 Task: Look for space in Montería, Colombia from 6th September, 2023 to 10th September, 2023 for 1 adult in price range Rs.9000 to Rs.17000. Place can be private room with 1  bedroom having 1 bed and 1 bathroom. Property type can be house, flat, guest house, hotel. Amenities needed are: washing machine. Booking option can be shelf check-in. Required host language is English.
Action: Mouse moved to (354, 139)
Screenshot: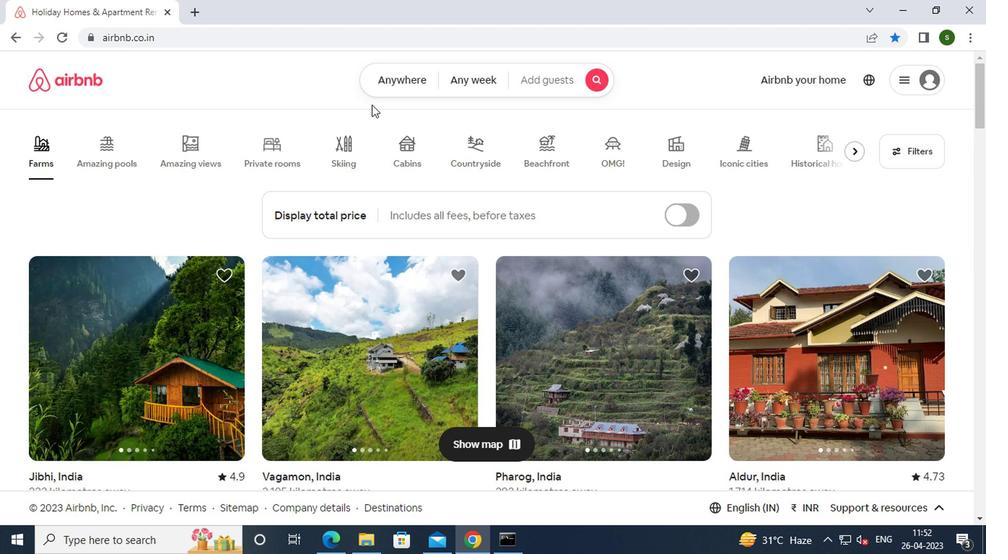 
Action: Mouse pressed left at (354, 139)
Screenshot: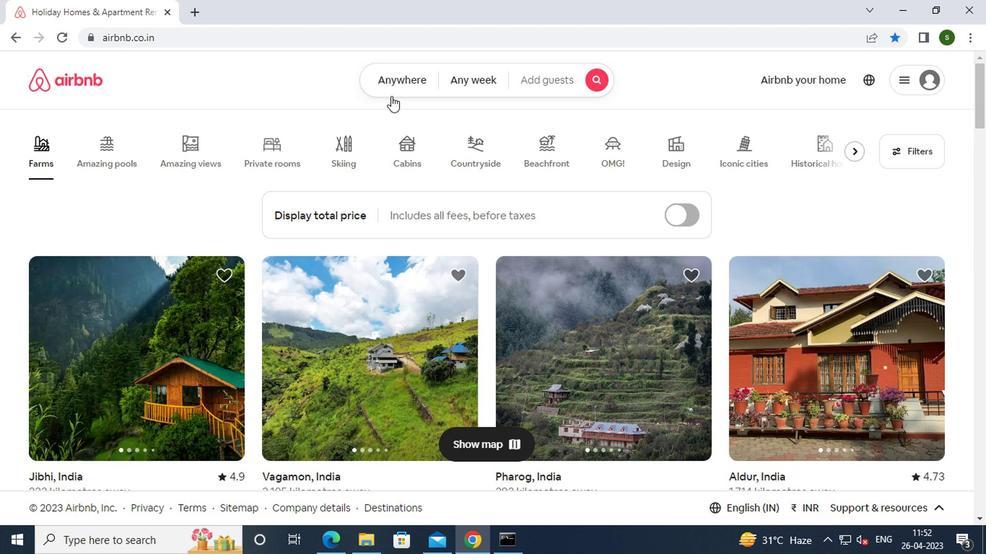 
Action: Mouse moved to (270, 170)
Screenshot: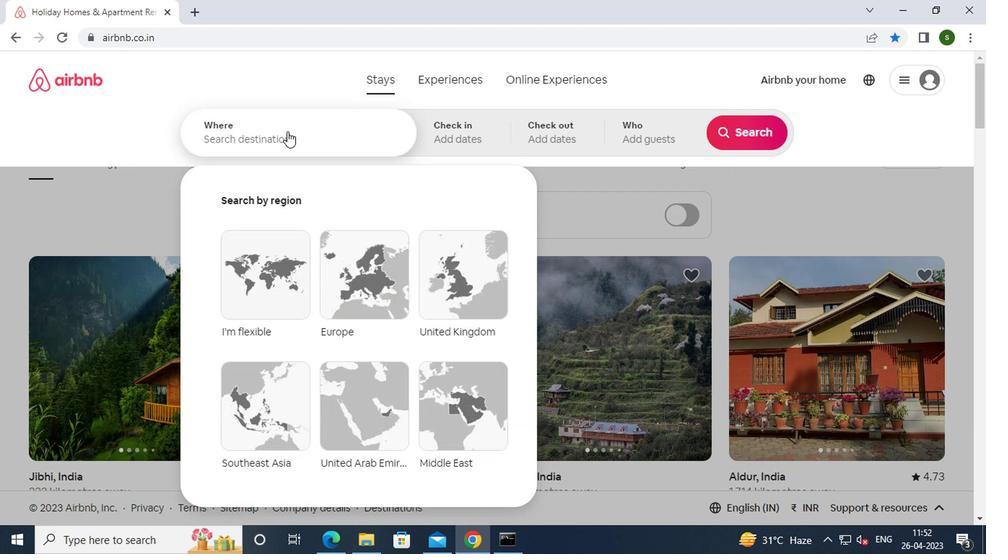 
Action: Mouse pressed left at (270, 170)
Screenshot: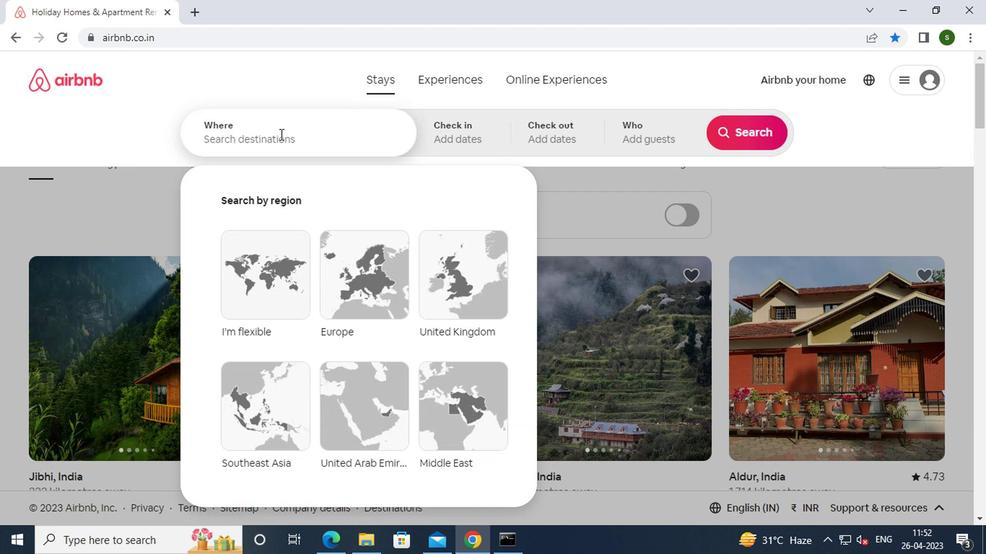 
Action: Key pressed <Key.caps_lock>m<Key.caps_lock>onteria,<Key.space><Key.caps_lock>c<Key.caps_lock>olombia<Key.enter>
Screenshot: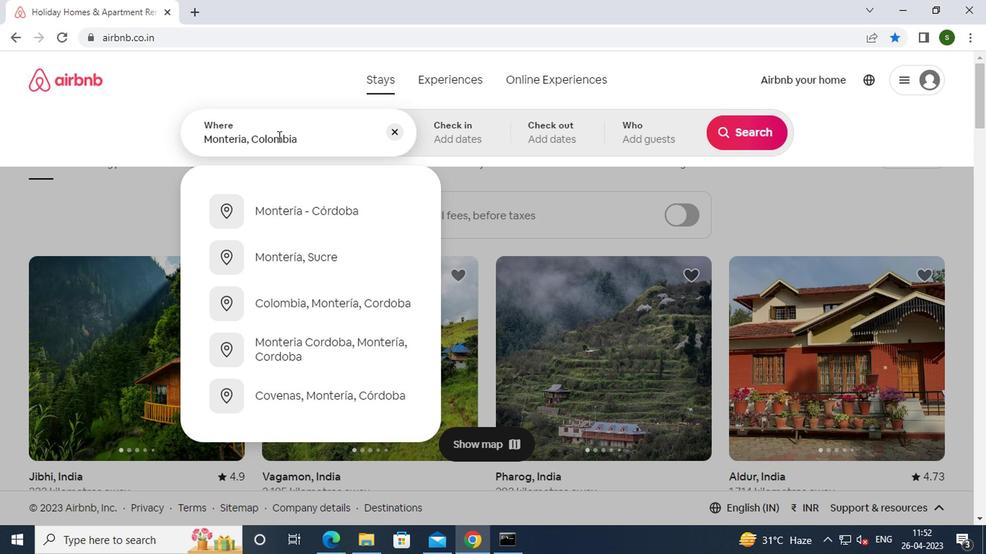 
Action: Mouse moved to (594, 252)
Screenshot: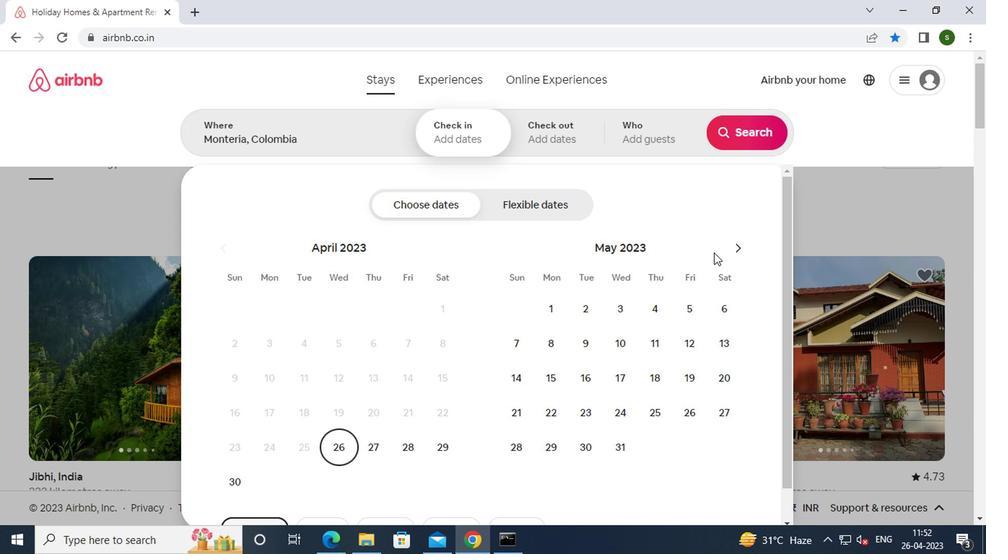 
Action: Mouse pressed left at (594, 252)
Screenshot: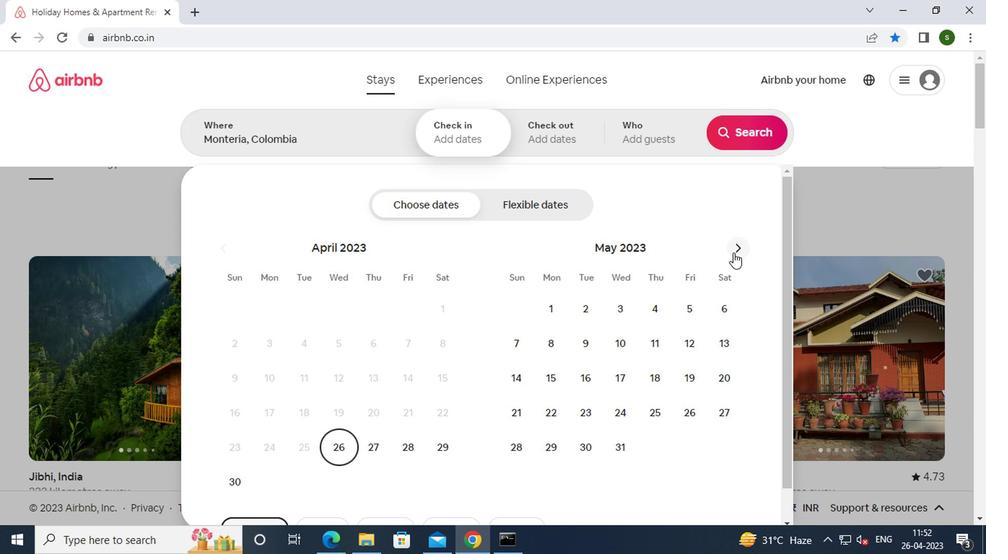 
Action: Mouse moved to (593, 252)
Screenshot: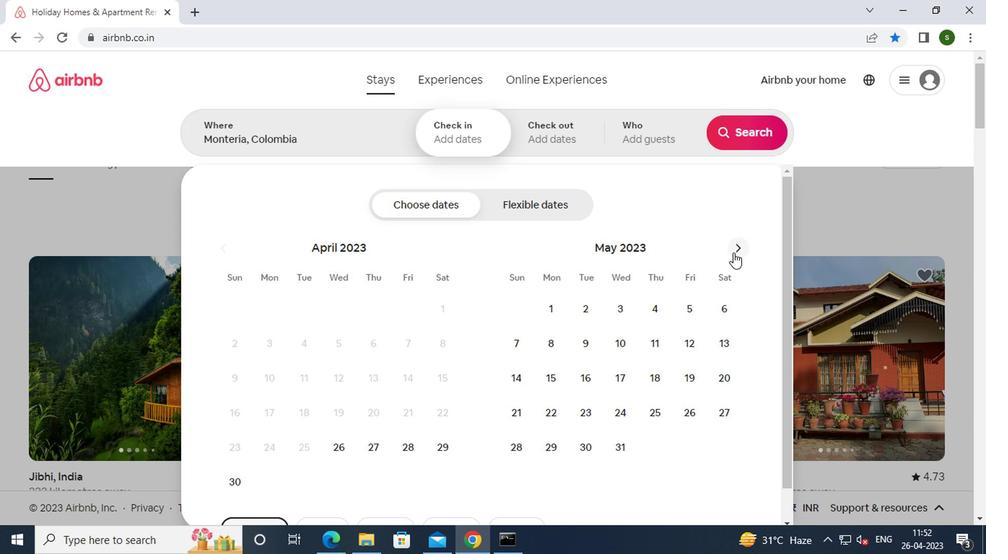 
Action: Mouse pressed left at (593, 252)
Screenshot: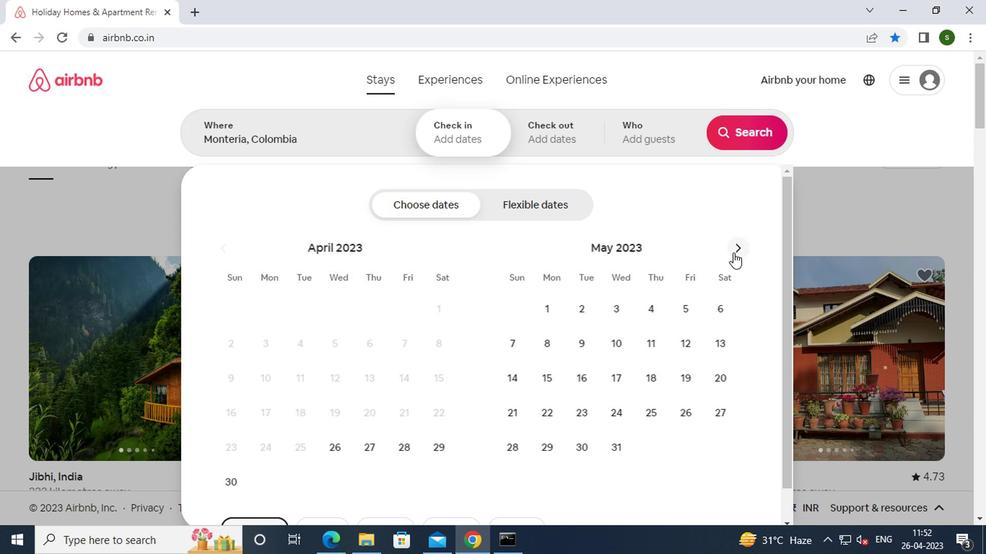 
Action: Mouse pressed left at (593, 252)
Screenshot: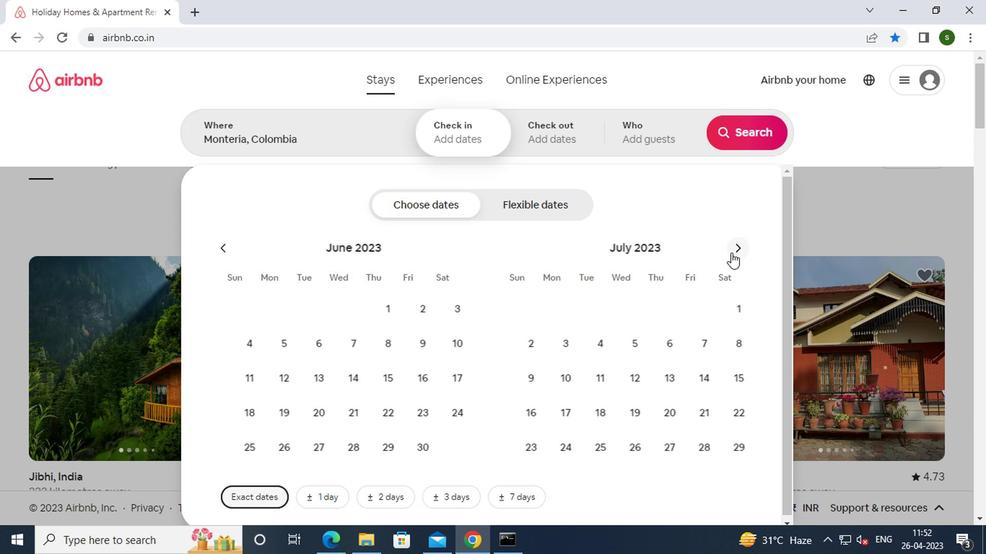 
Action: Mouse pressed left at (593, 252)
Screenshot: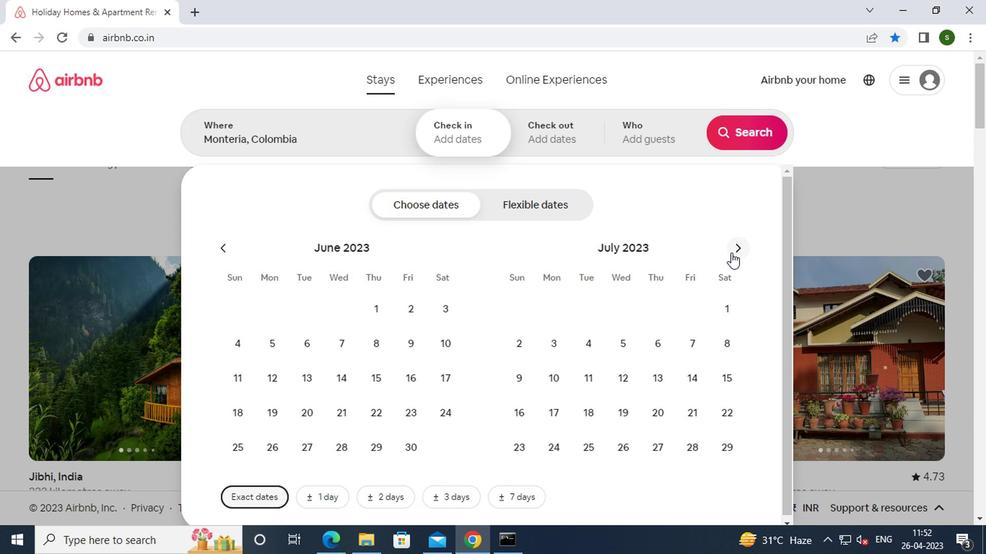 
Action: Mouse moved to (597, 248)
Screenshot: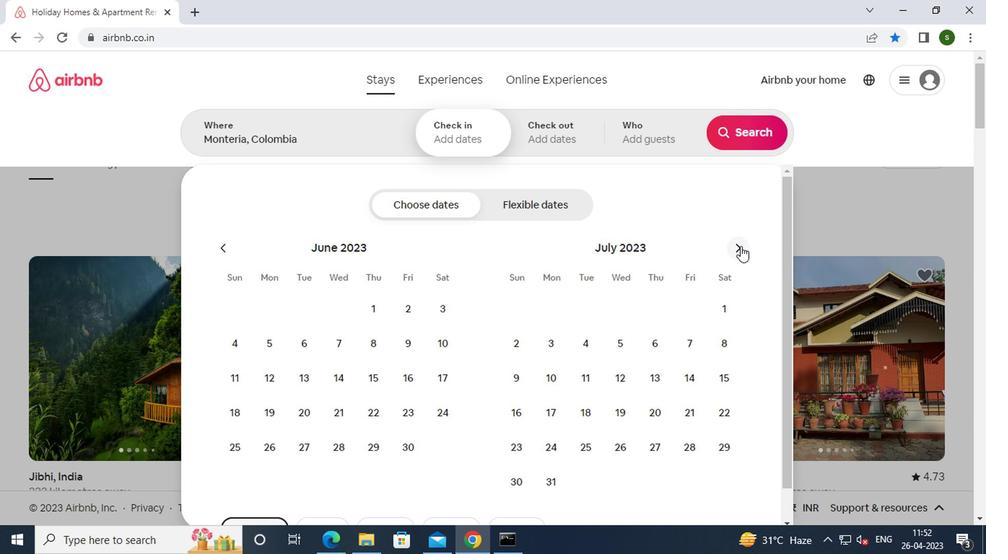 
Action: Mouse pressed left at (597, 248)
Screenshot: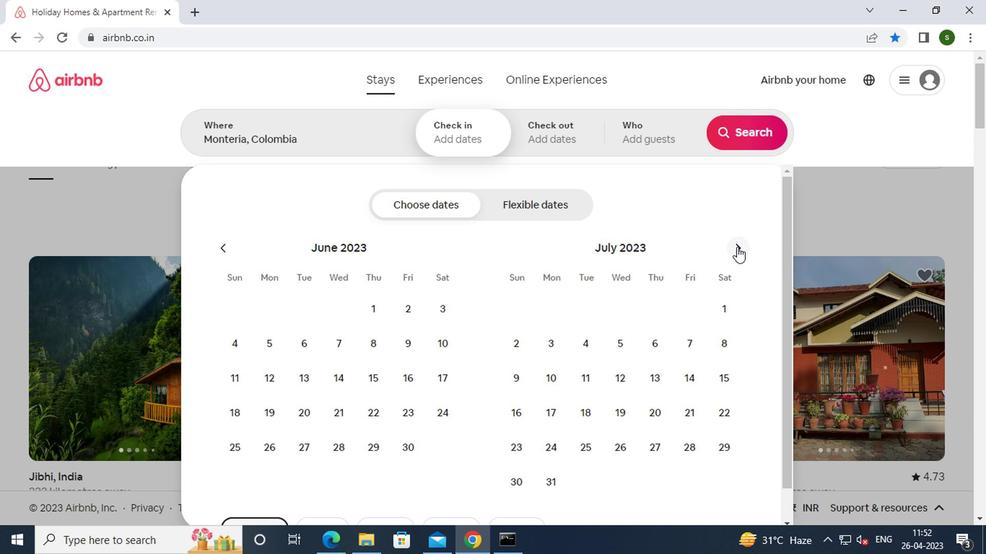 
Action: Mouse moved to (597, 248)
Screenshot: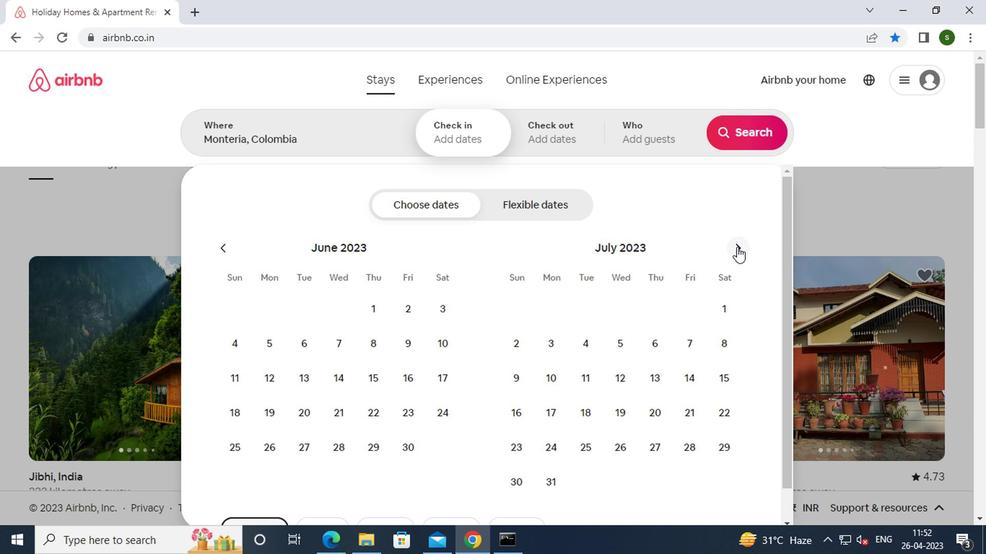
Action: Mouse pressed left at (597, 248)
Screenshot: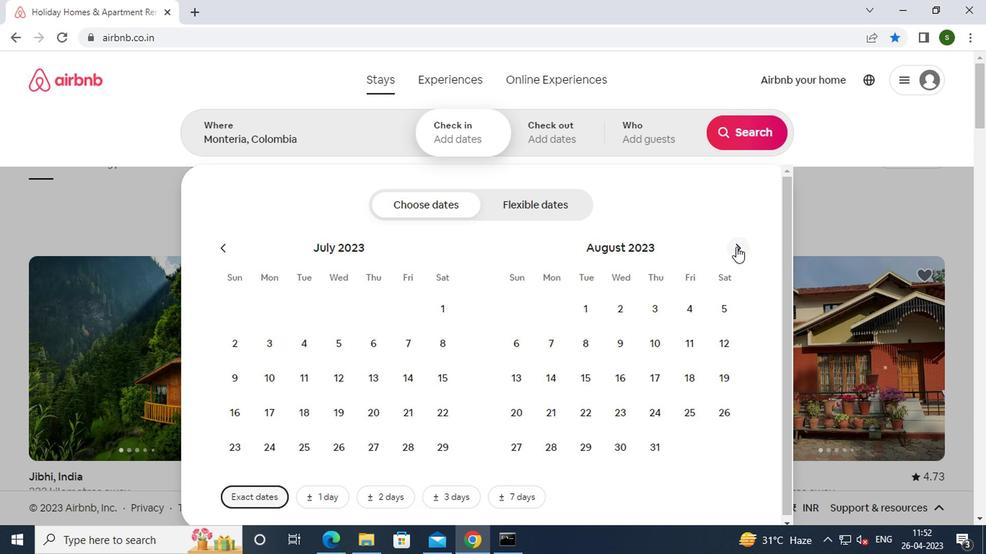 
Action: Mouse moved to (513, 317)
Screenshot: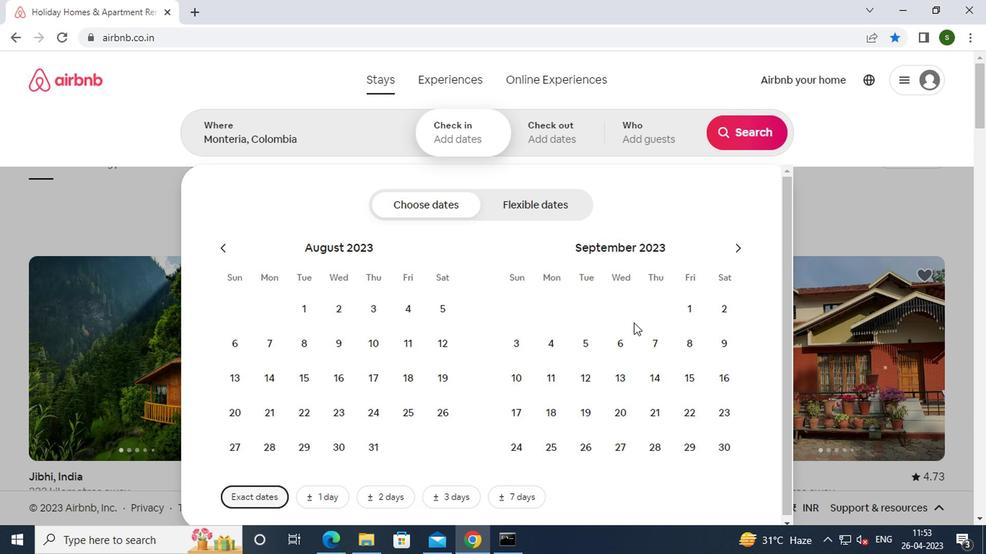 
Action: Mouse pressed left at (513, 317)
Screenshot: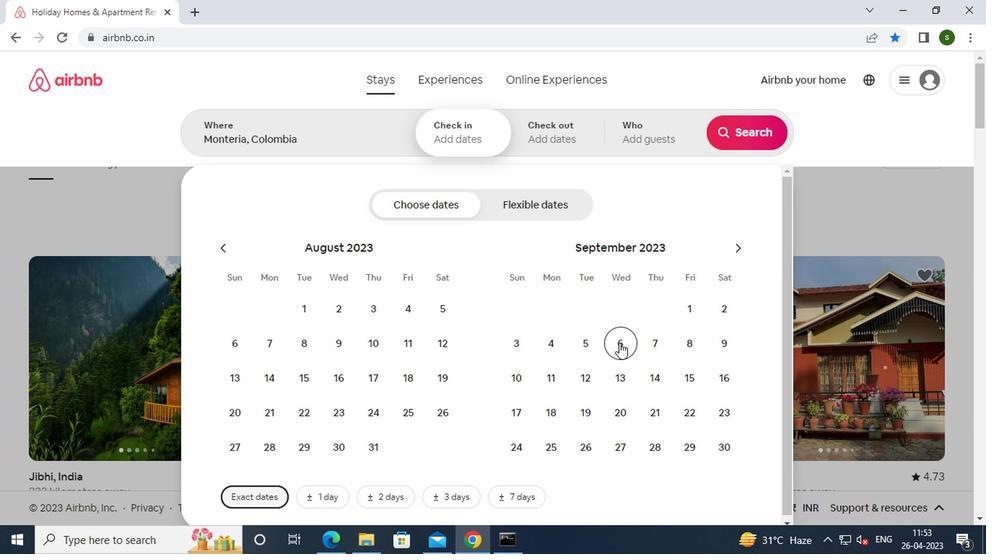 
Action: Mouse moved to (441, 342)
Screenshot: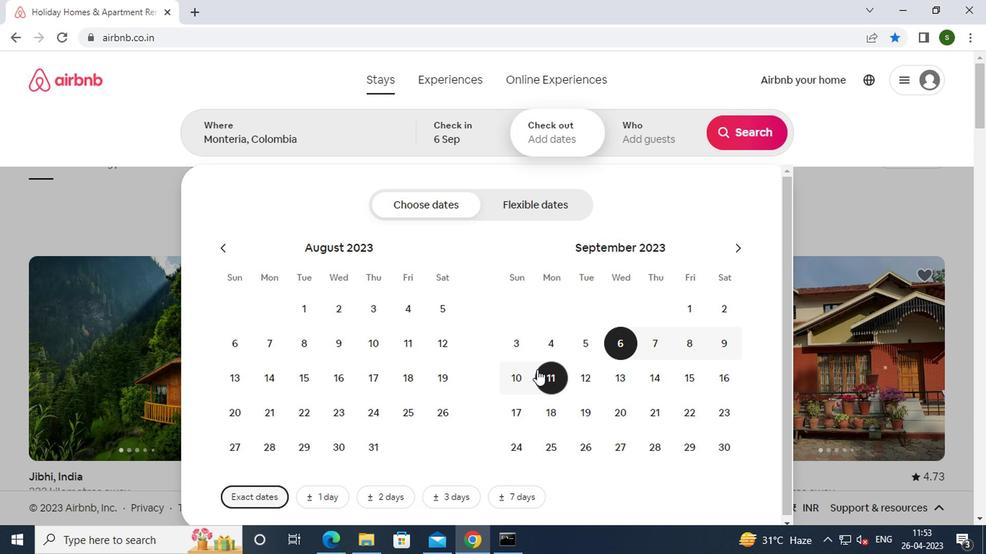 
Action: Mouse pressed left at (441, 342)
Screenshot: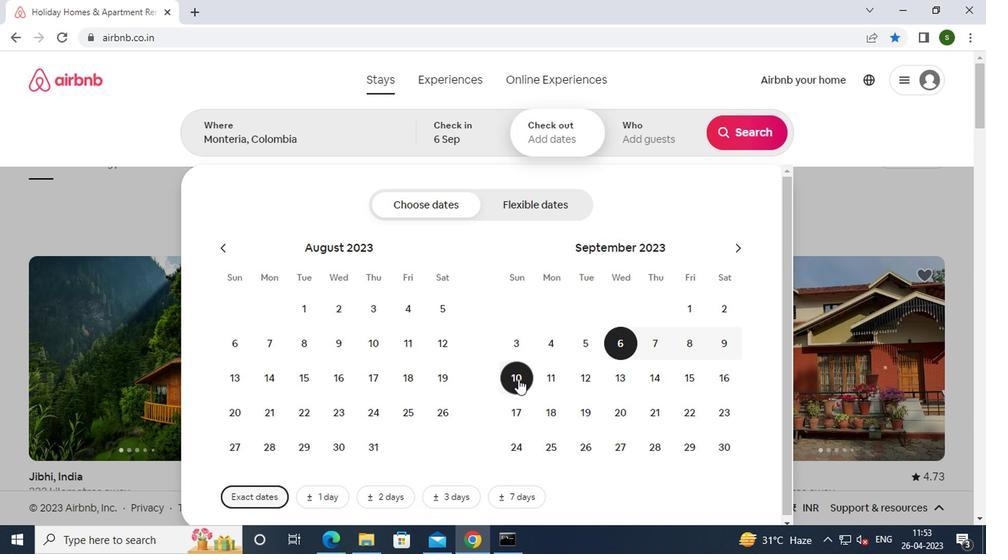 
Action: Mouse moved to (531, 170)
Screenshot: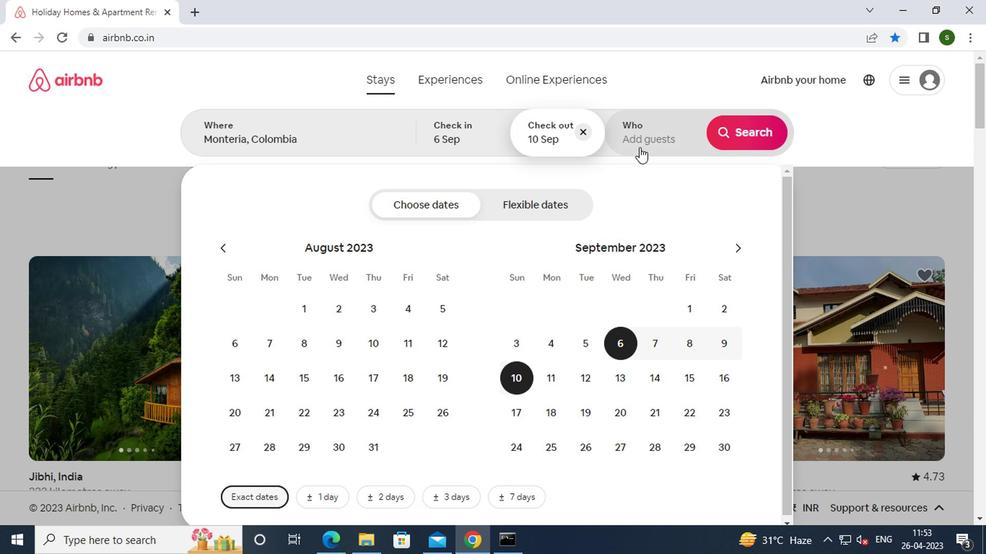 
Action: Mouse pressed left at (531, 170)
Screenshot: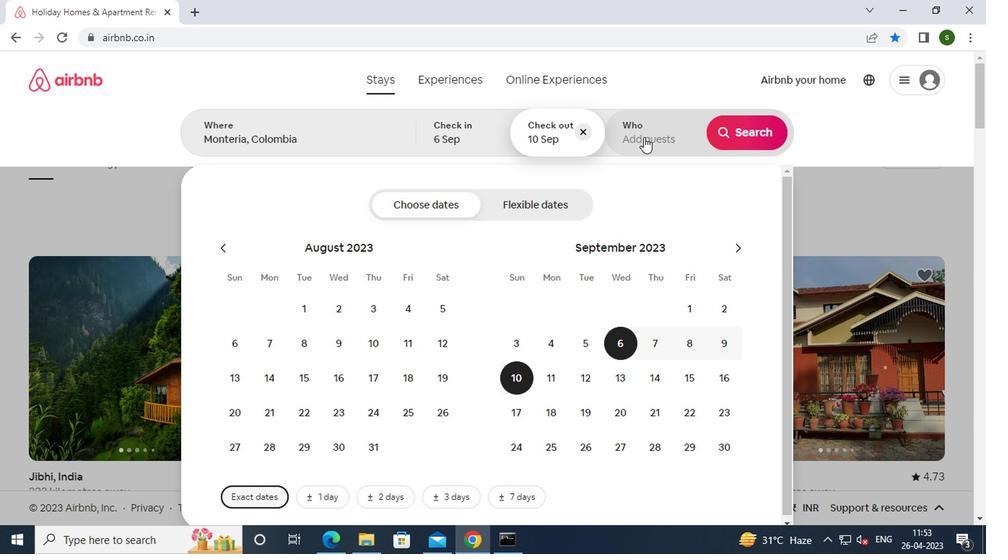 
Action: Mouse moved to (614, 218)
Screenshot: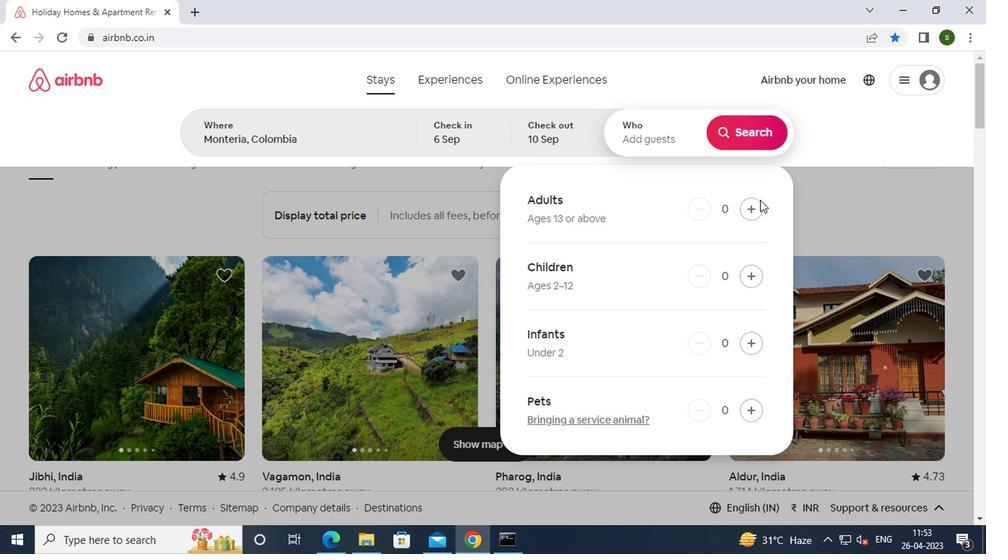 
Action: Mouse pressed left at (614, 218)
Screenshot: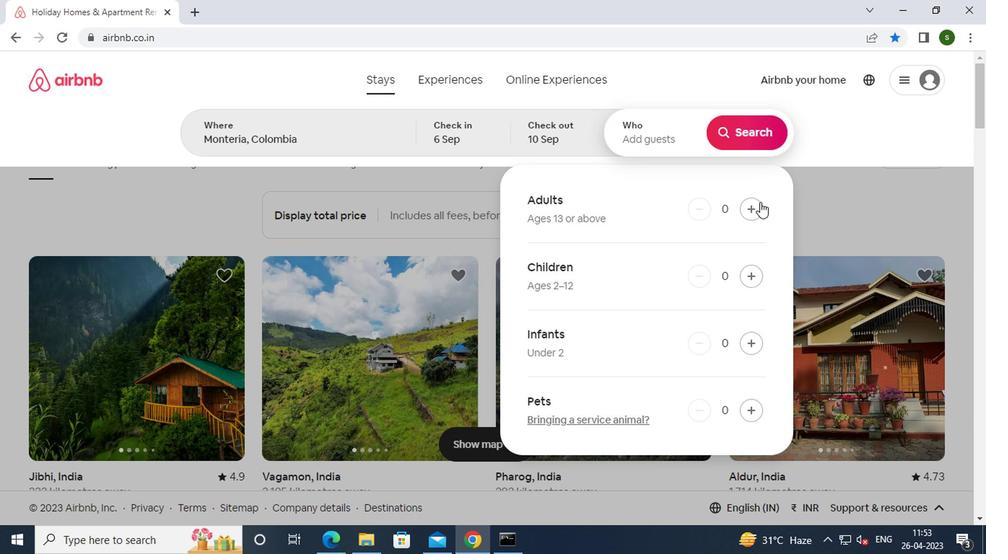 
Action: Mouse moved to (607, 178)
Screenshot: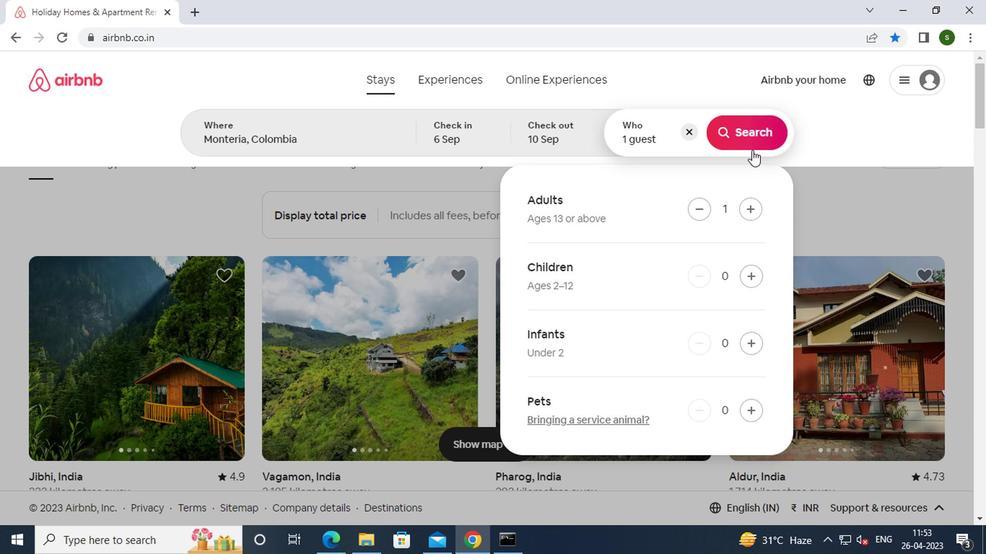 
Action: Mouse pressed left at (607, 178)
Screenshot: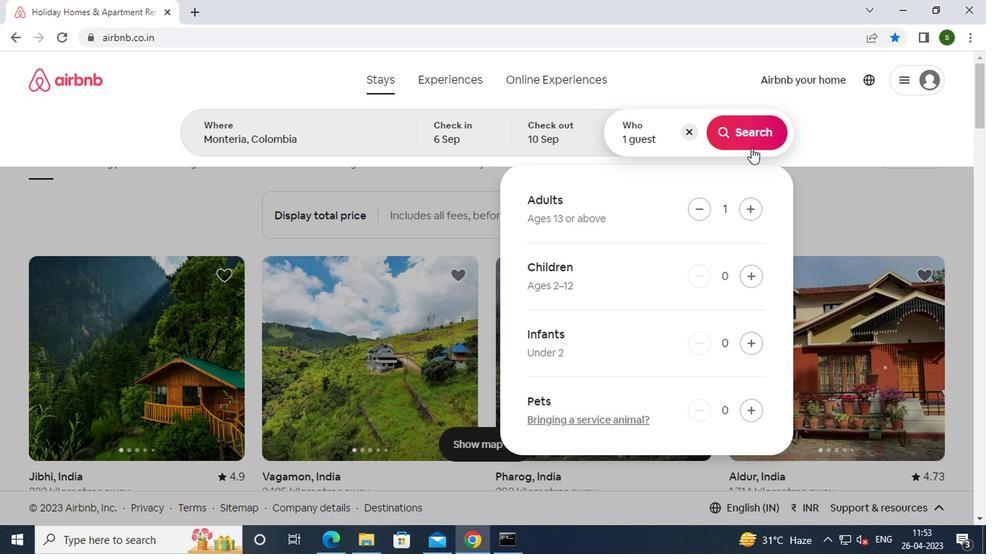 
Action: Mouse moved to (718, 166)
Screenshot: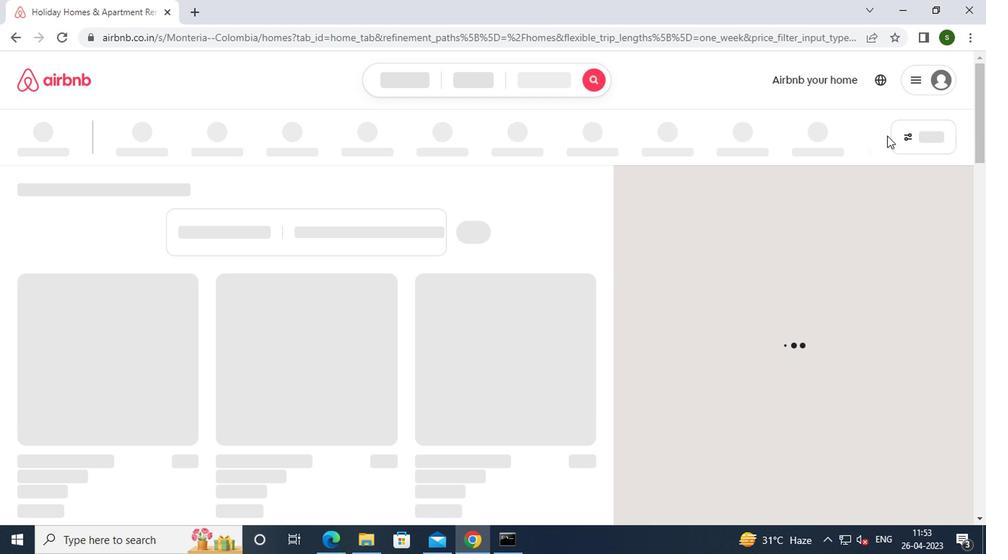 
Action: Mouse pressed left at (718, 166)
Screenshot: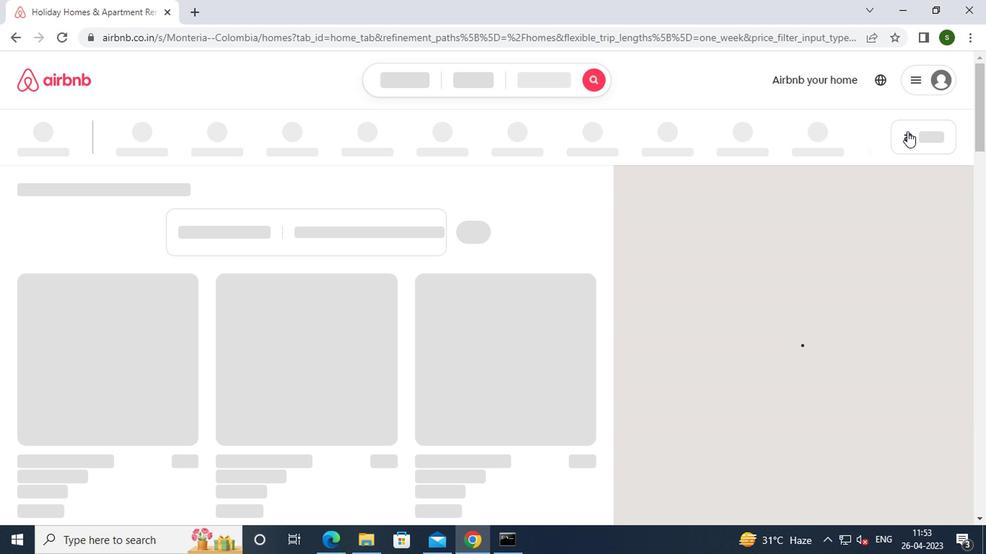 
Action: Mouse moved to (396, 299)
Screenshot: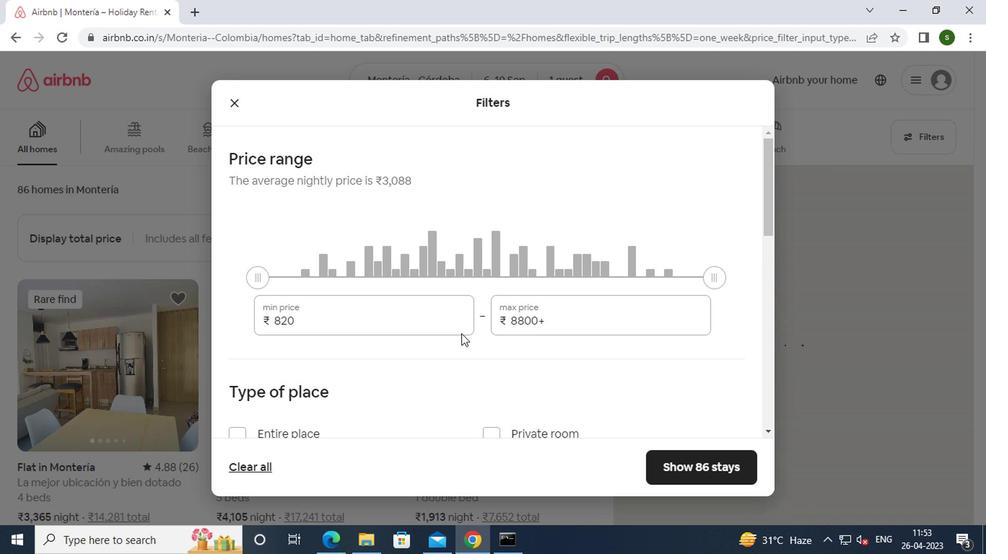 
Action: Mouse pressed left at (396, 299)
Screenshot: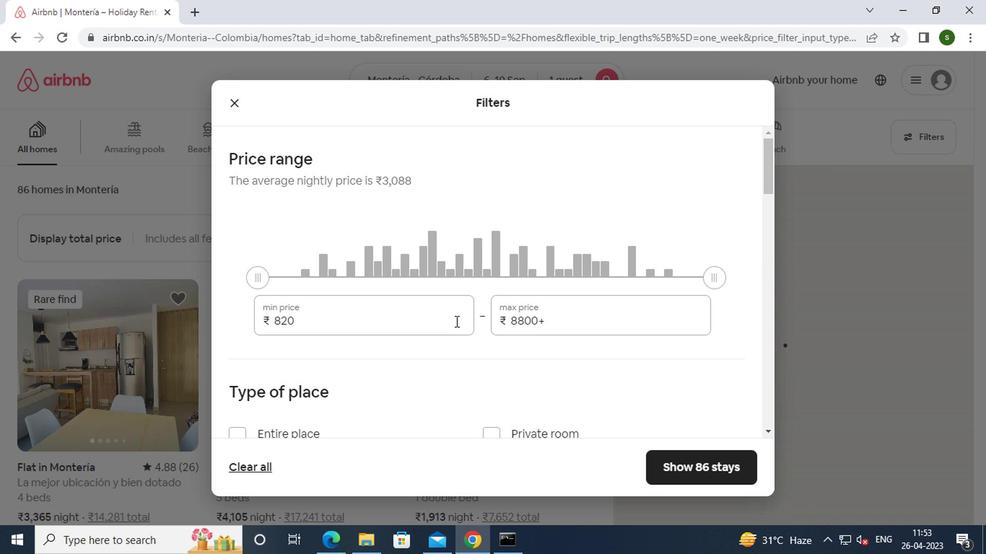 
Action: Key pressed <Key.backspace><Key.backspace><Key.backspace><Key.backspace><Key.backspace><Key.backspace>9000
Screenshot: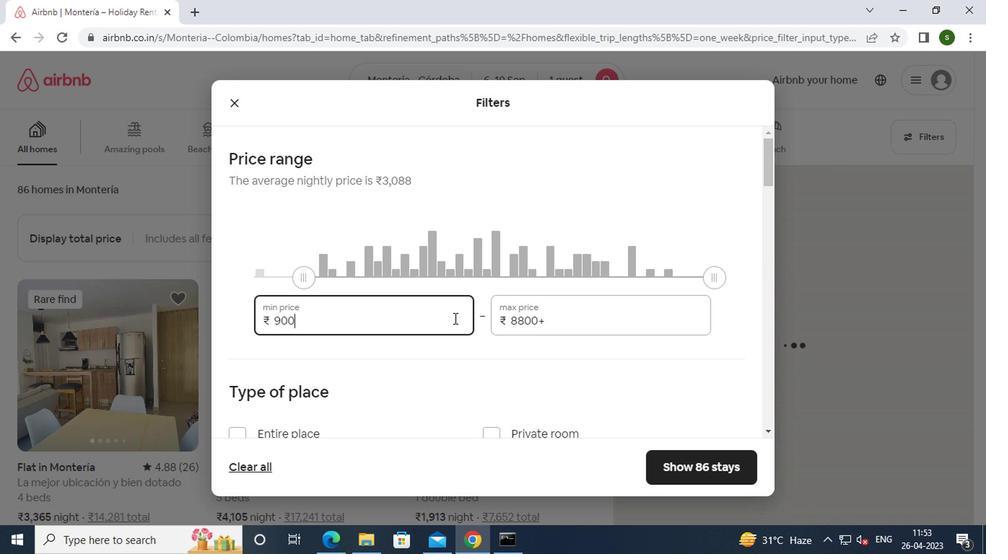 
Action: Mouse moved to (468, 297)
Screenshot: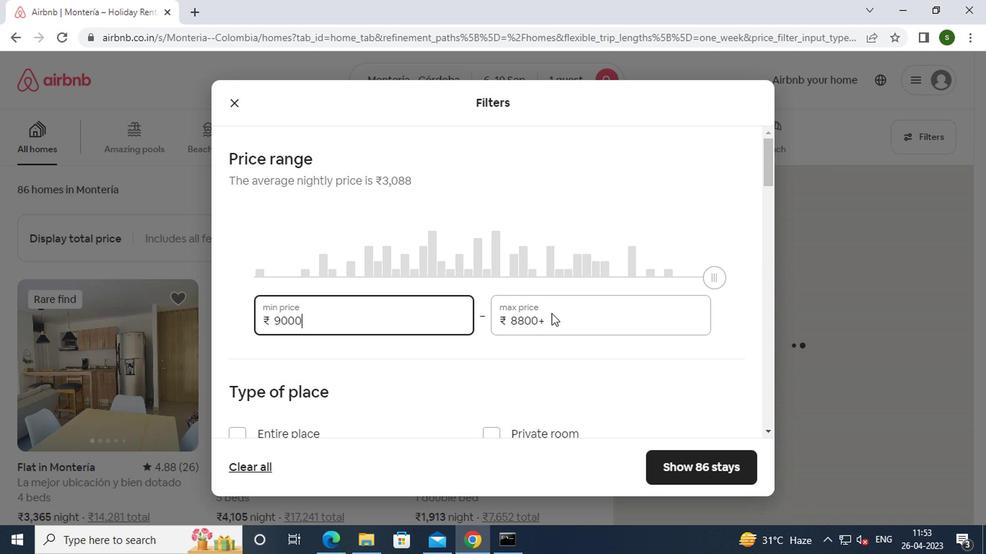 
Action: Mouse pressed left at (468, 297)
Screenshot: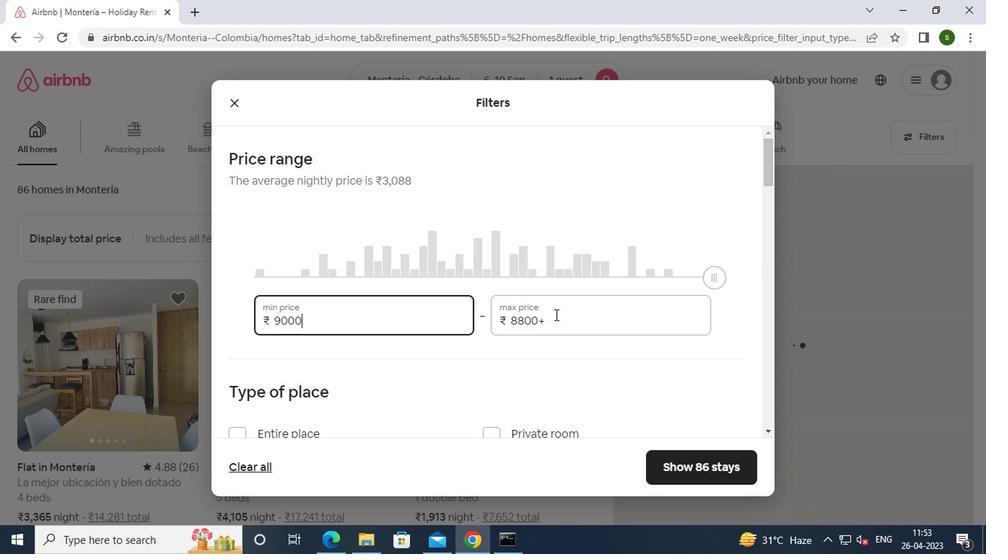 
Action: Key pressed <Key.backspace><Key.backspace><Key.backspace><Key.backspace><Key.backspace><Key.backspace><Key.backspace><Key.backspace><Key.backspace><Key.backspace><Key.backspace>17000
Screenshot: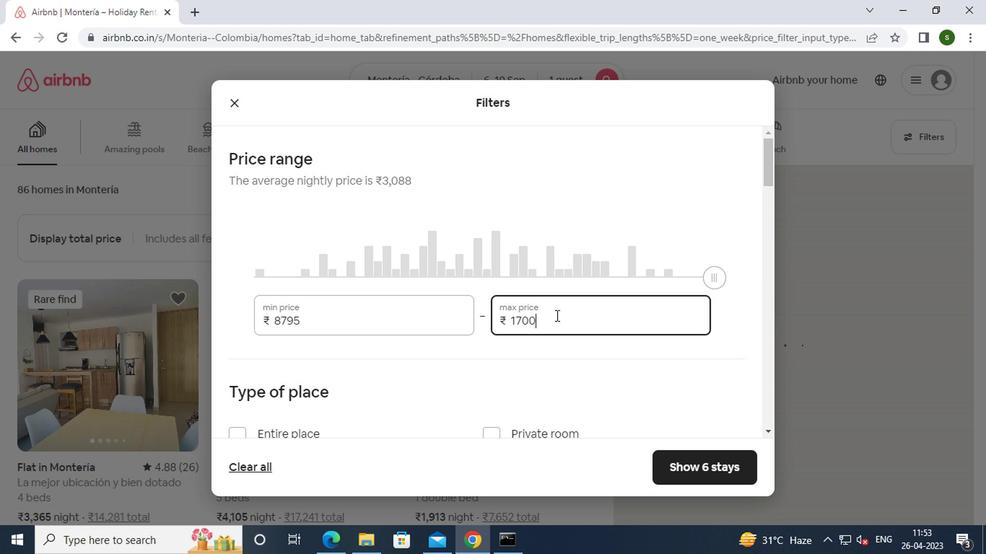 
Action: Mouse moved to (433, 285)
Screenshot: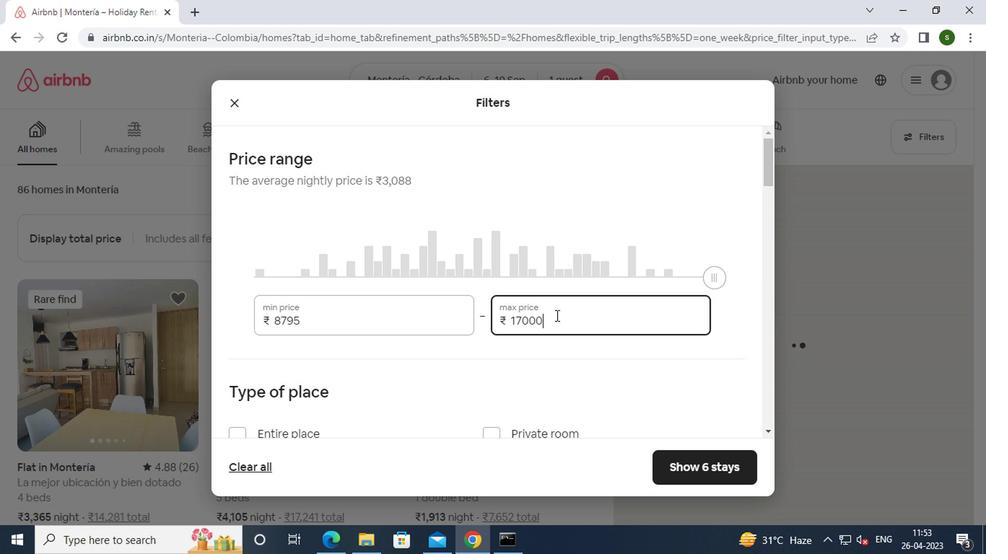 
Action: Mouse scrolled (433, 284) with delta (0, 0)
Screenshot: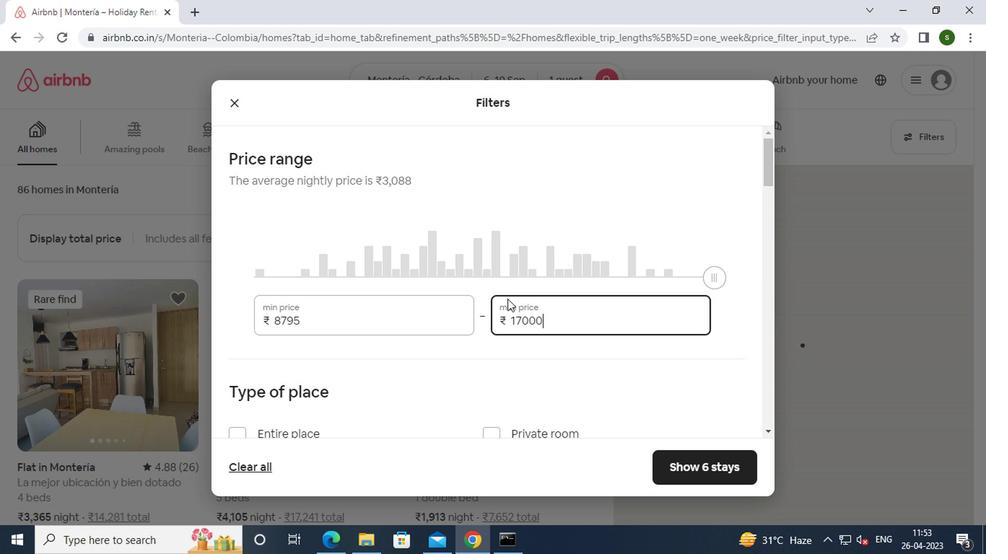 
Action: Mouse scrolled (433, 284) with delta (0, 0)
Screenshot: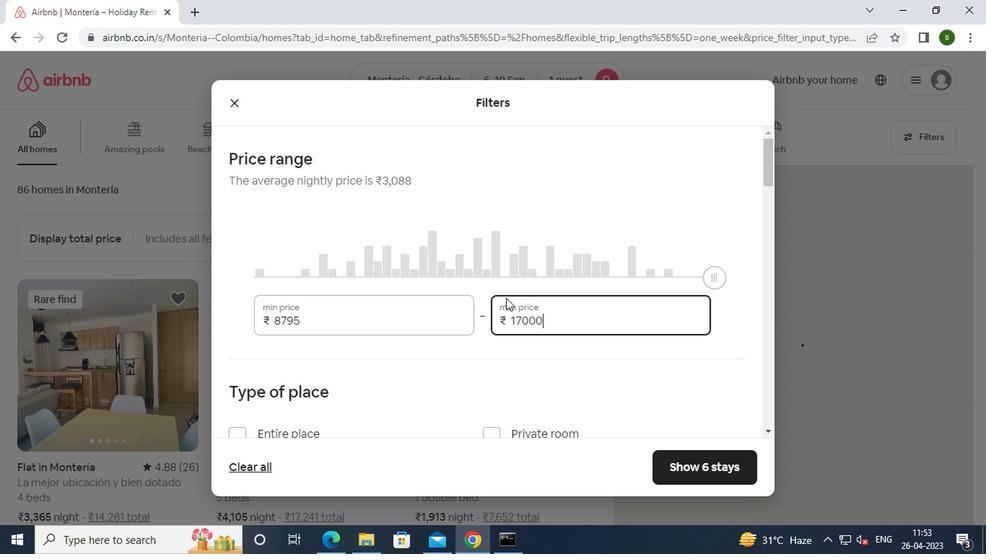 
Action: Mouse moved to (416, 279)
Screenshot: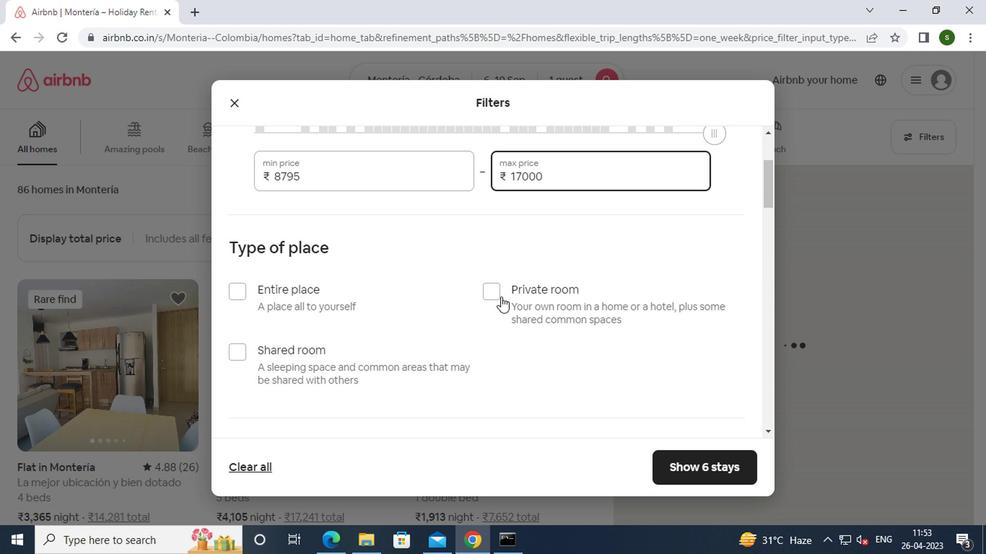 
Action: Mouse pressed left at (416, 279)
Screenshot: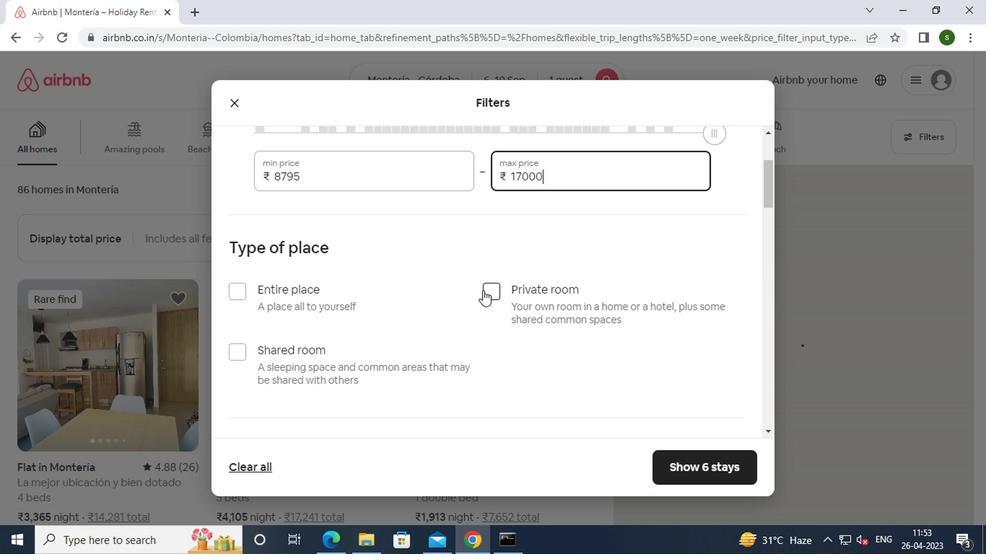 
Action: Mouse moved to (408, 281)
Screenshot: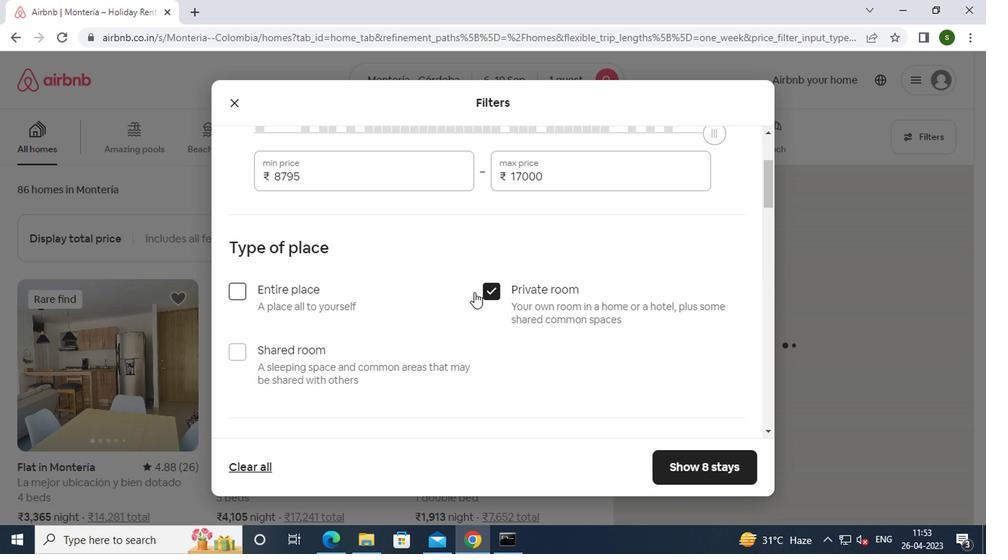 
Action: Mouse scrolled (408, 281) with delta (0, 0)
Screenshot: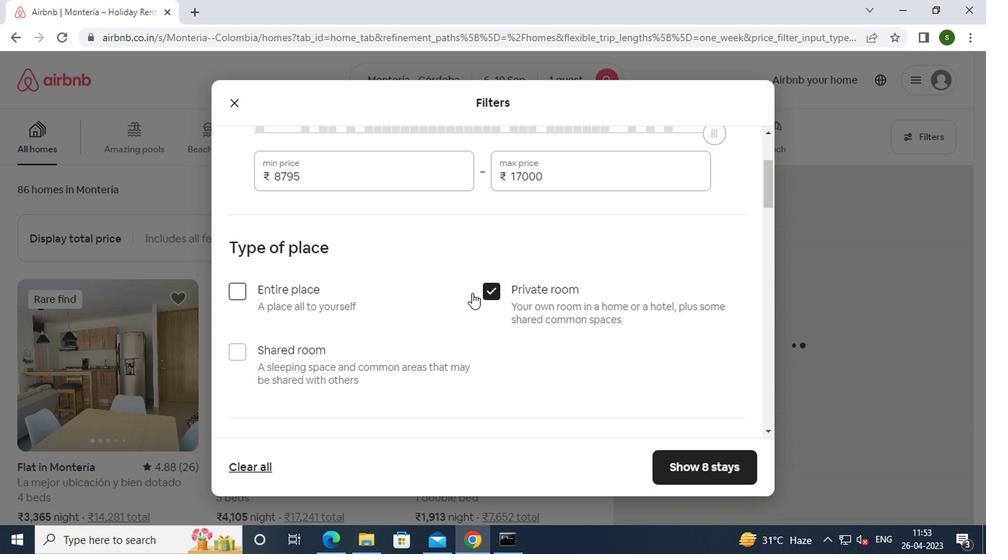 
Action: Mouse scrolled (408, 281) with delta (0, 0)
Screenshot: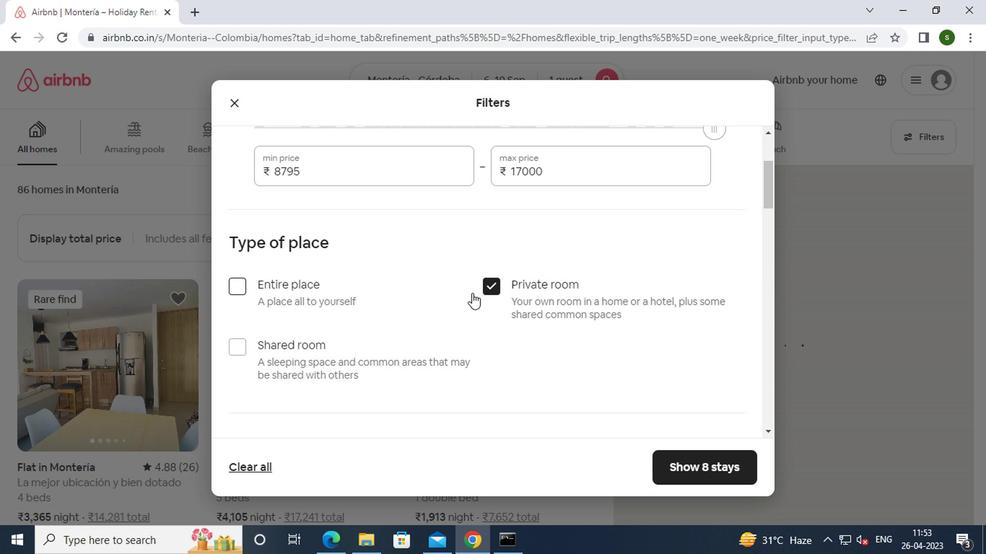 
Action: Mouse scrolled (408, 281) with delta (0, 0)
Screenshot: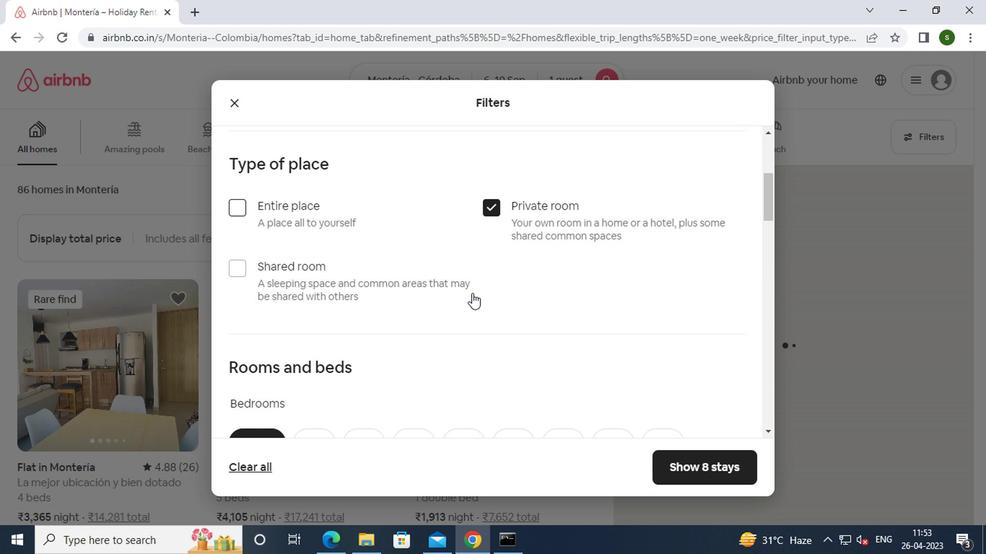 
Action: Mouse scrolled (408, 281) with delta (0, 0)
Screenshot: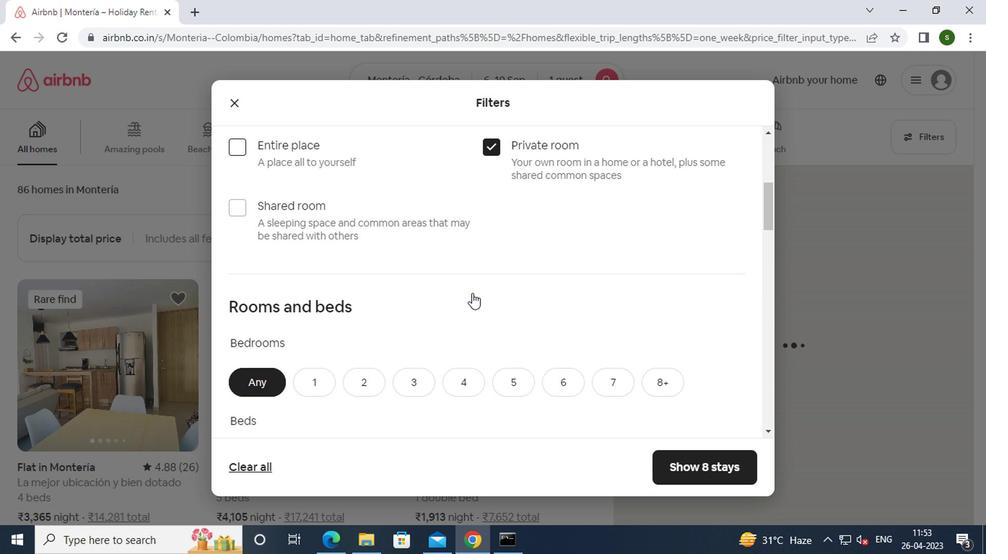 
Action: Mouse moved to (288, 237)
Screenshot: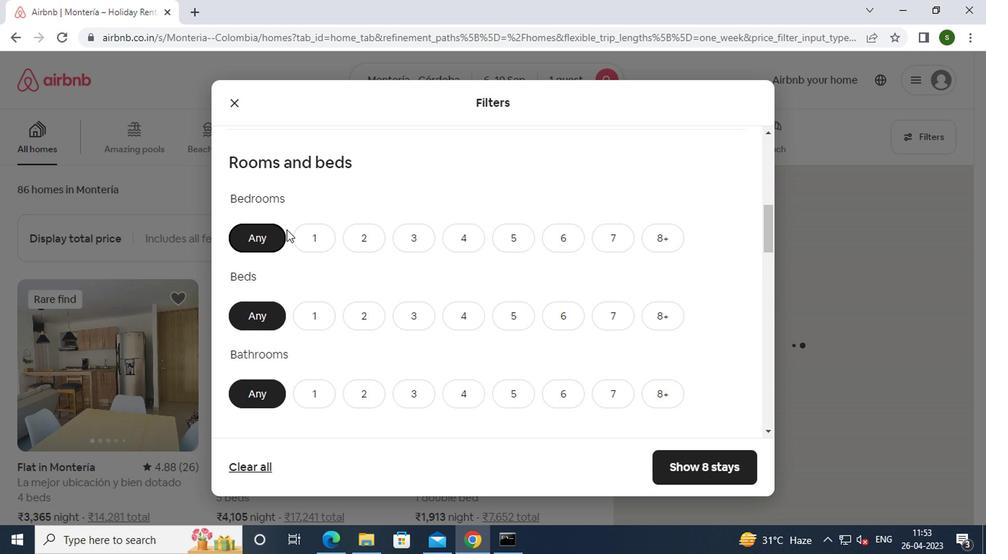 
Action: Mouse pressed left at (288, 237)
Screenshot: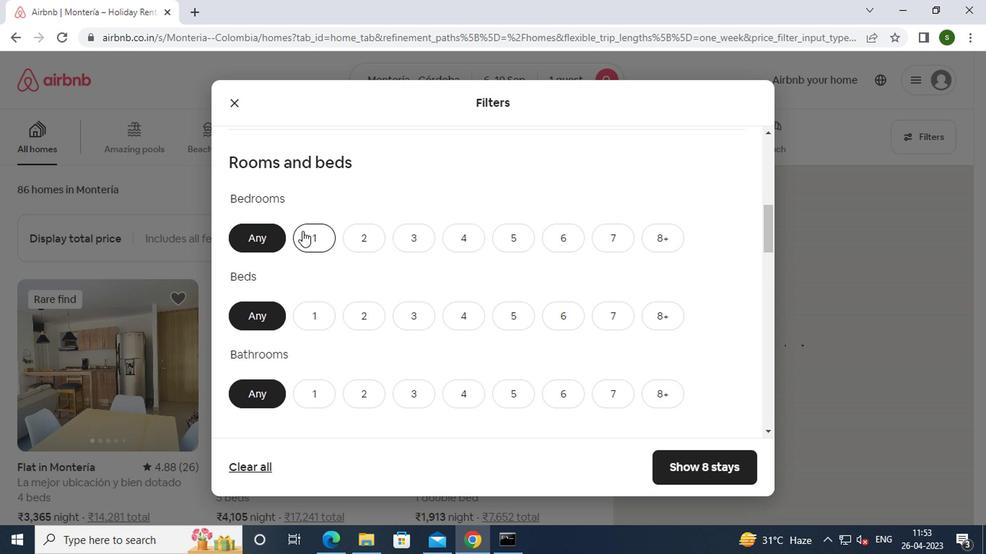 
Action: Mouse moved to (293, 292)
Screenshot: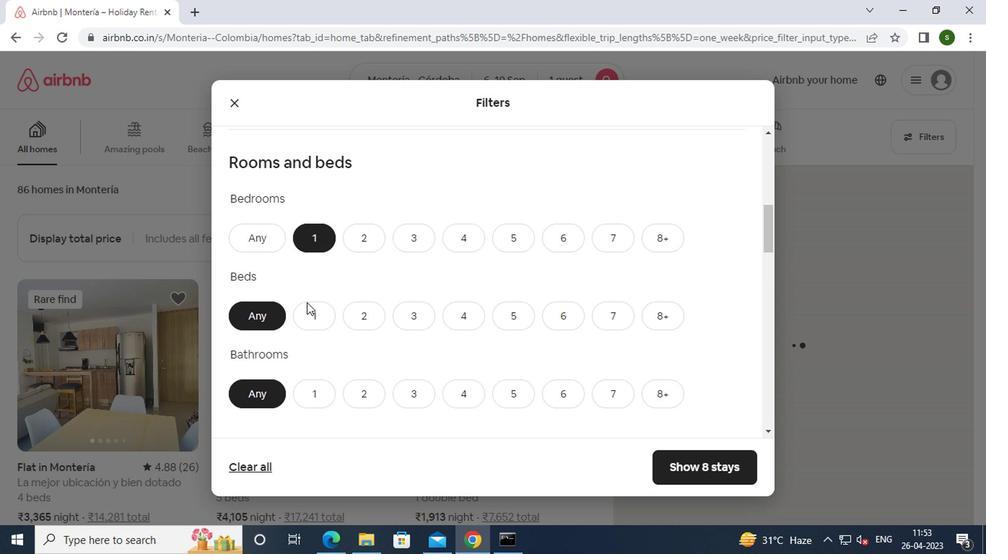 
Action: Mouse pressed left at (293, 292)
Screenshot: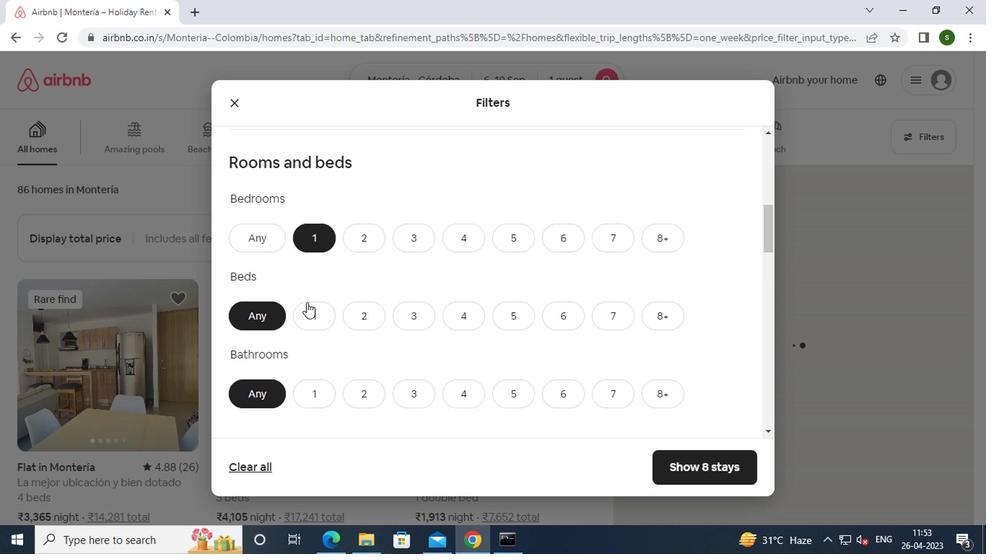 
Action: Mouse moved to (299, 350)
Screenshot: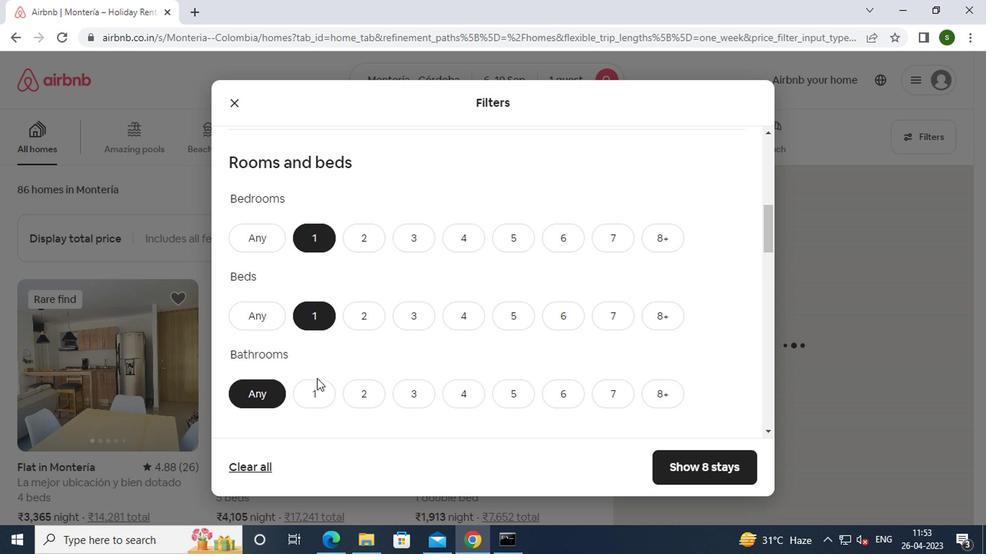 
Action: Mouse pressed left at (299, 350)
Screenshot: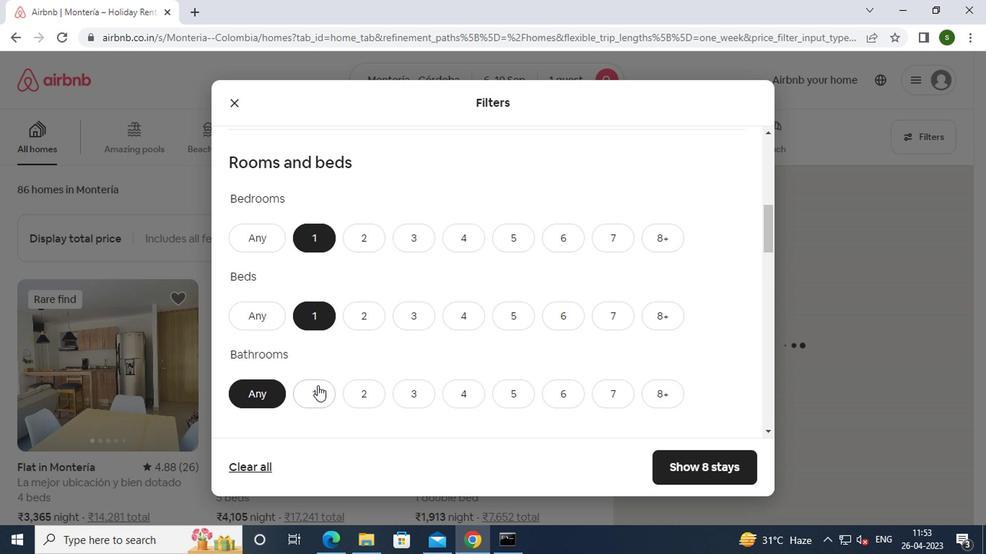 
Action: Mouse moved to (365, 320)
Screenshot: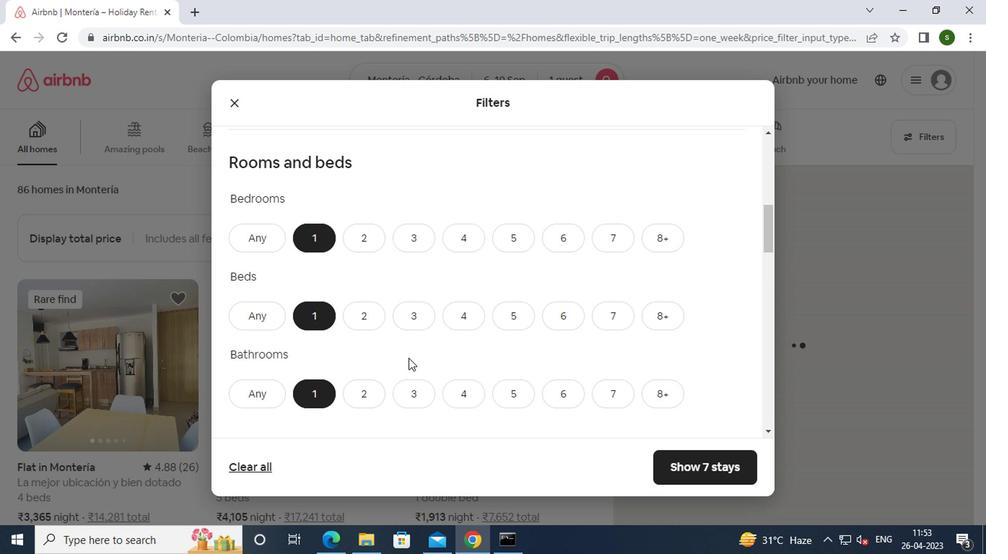 
Action: Mouse scrolled (365, 320) with delta (0, 0)
Screenshot: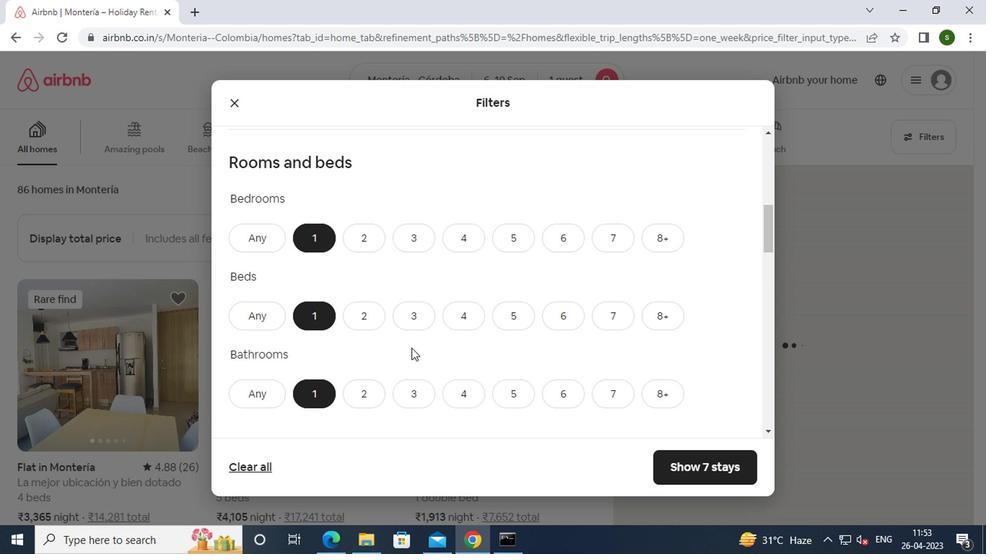 
Action: Mouse scrolled (365, 320) with delta (0, 0)
Screenshot: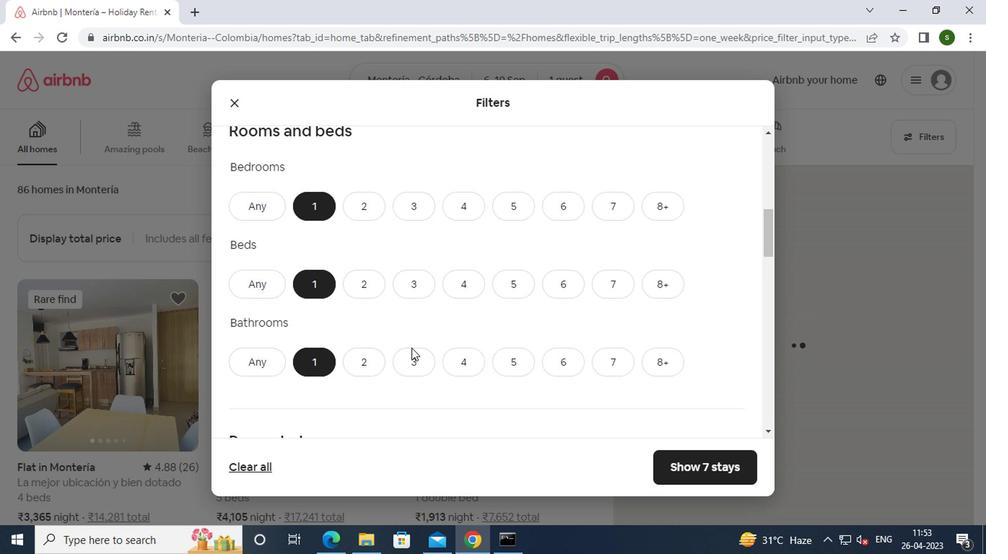 
Action: Mouse scrolled (365, 320) with delta (0, 0)
Screenshot: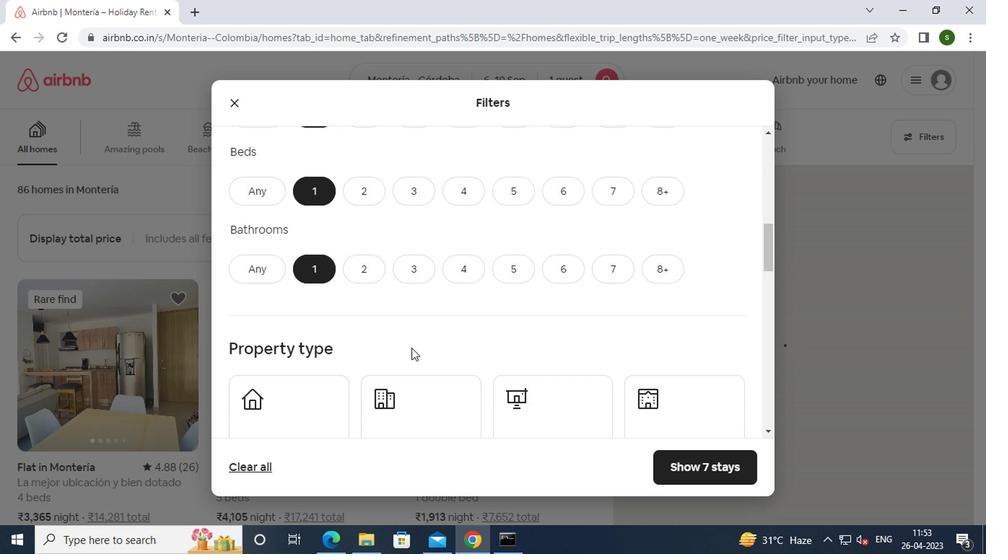 
Action: Mouse moved to (317, 313)
Screenshot: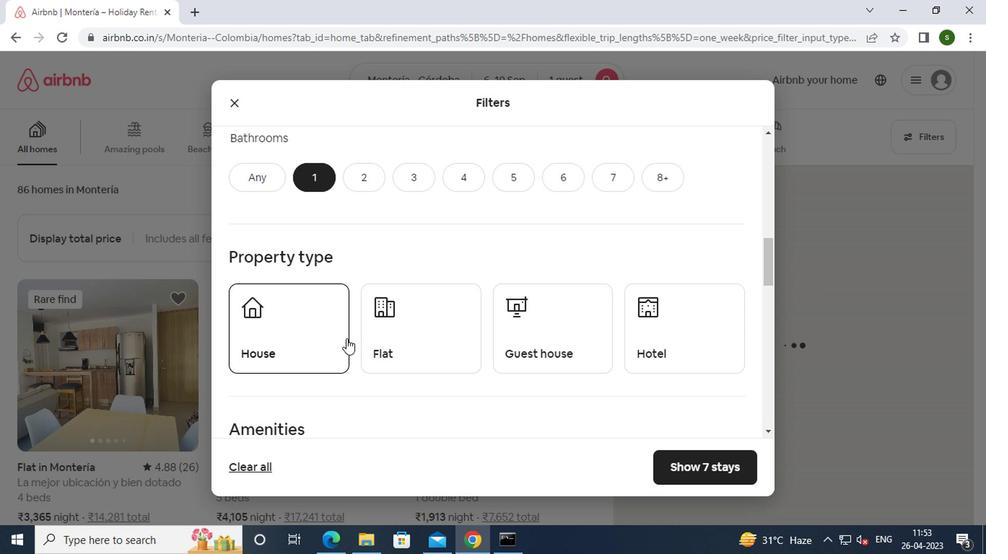 
Action: Mouse pressed left at (317, 313)
Screenshot: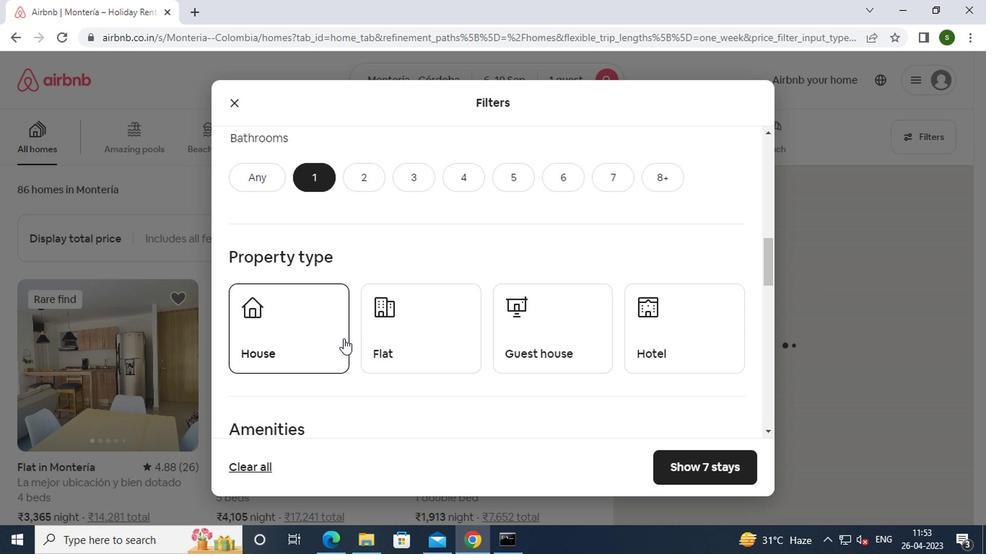 
Action: Mouse moved to (382, 307)
Screenshot: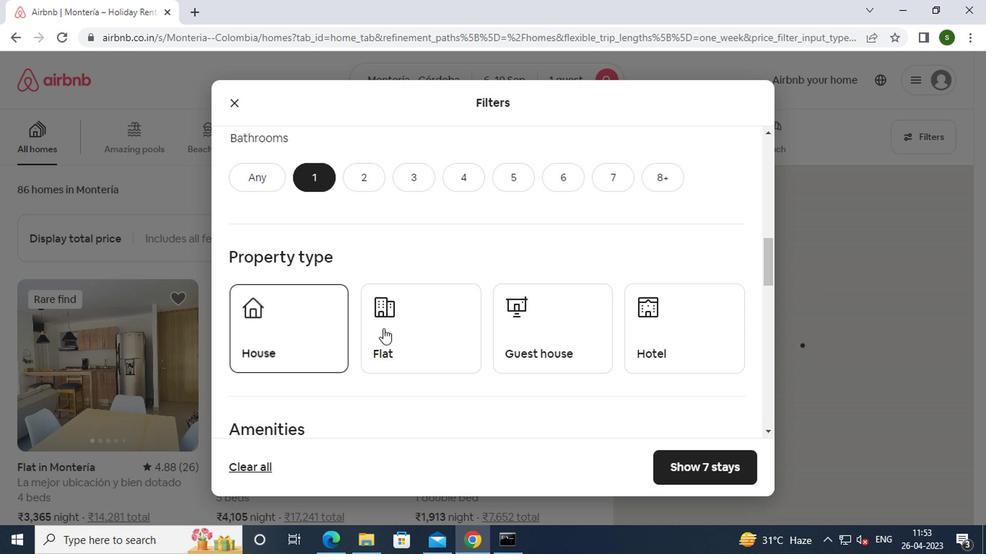 
Action: Mouse pressed left at (382, 307)
Screenshot: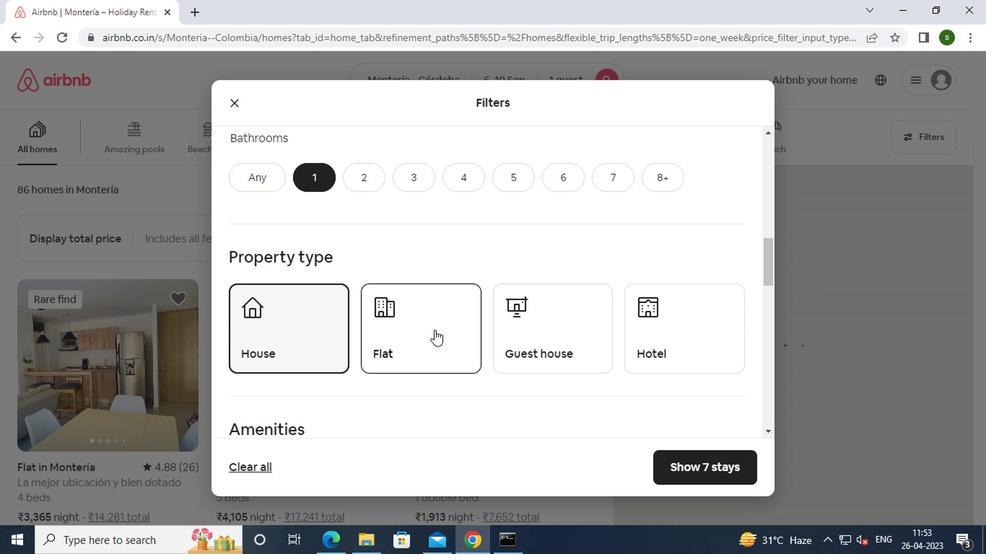 
Action: Mouse moved to (465, 308)
Screenshot: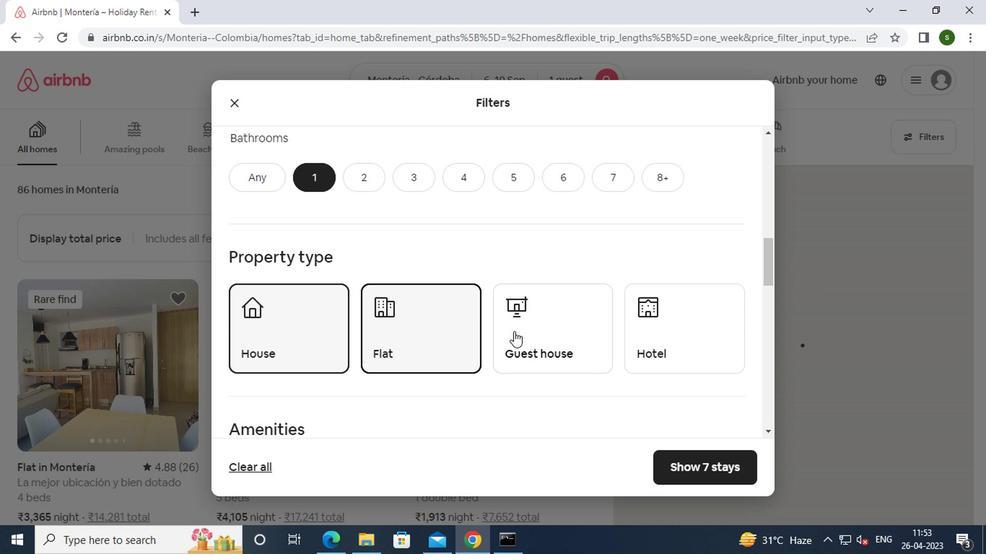
Action: Mouse pressed left at (465, 308)
Screenshot: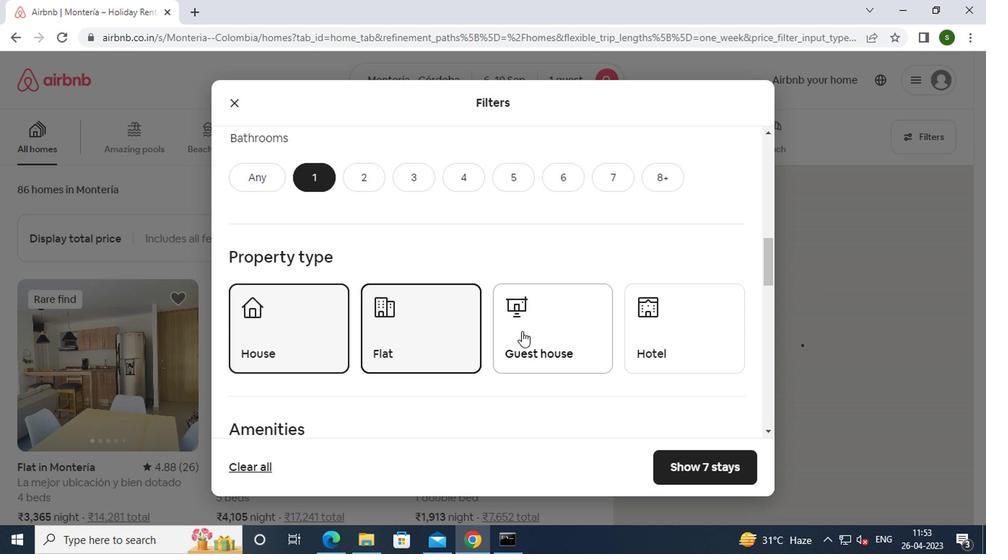 
Action: Mouse moved to (543, 310)
Screenshot: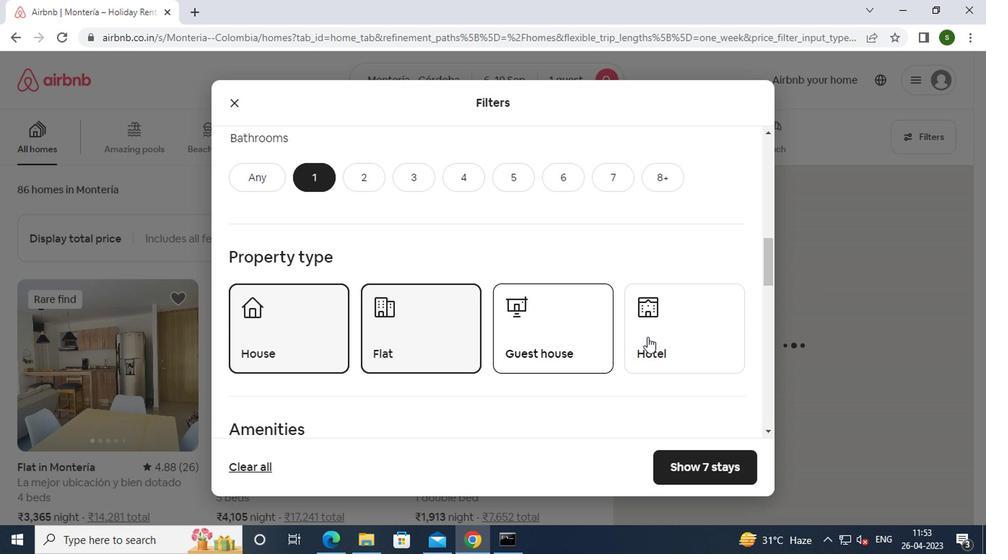 
Action: Mouse pressed left at (543, 310)
Screenshot: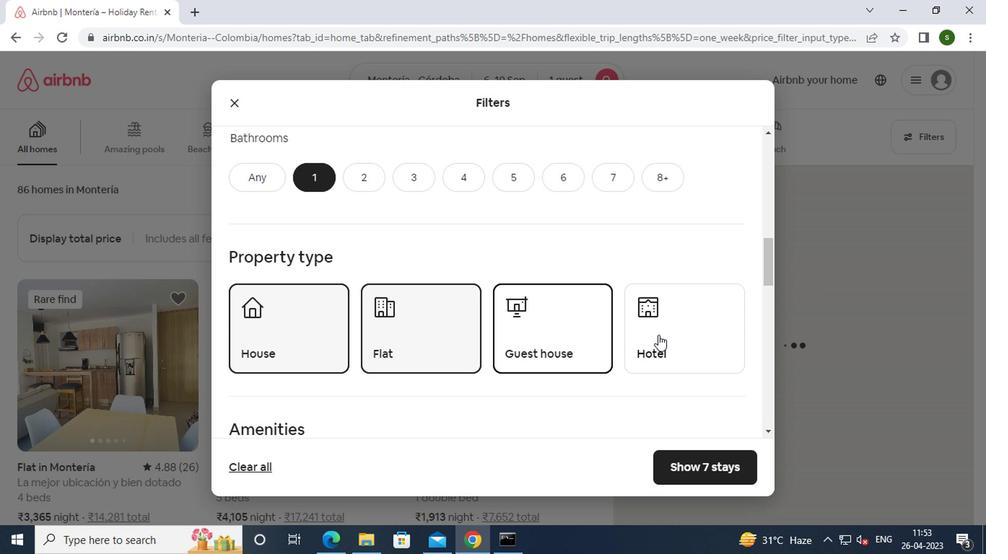 
Action: Mouse moved to (492, 312)
Screenshot: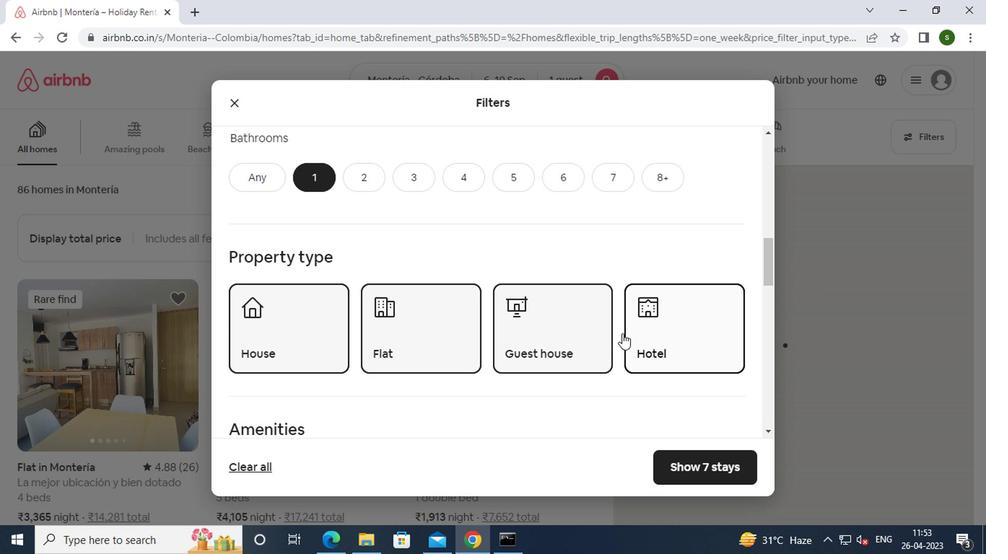 
Action: Mouse scrolled (492, 312) with delta (0, 0)
Screenshot: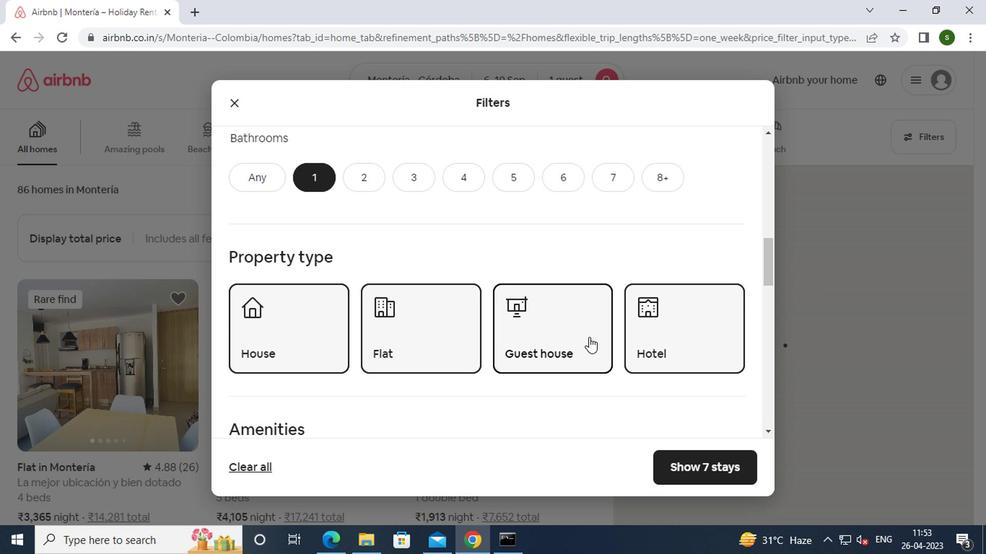 
Action: Mouse scrolled (492, 312) with delta (0, 0)
Screenshot: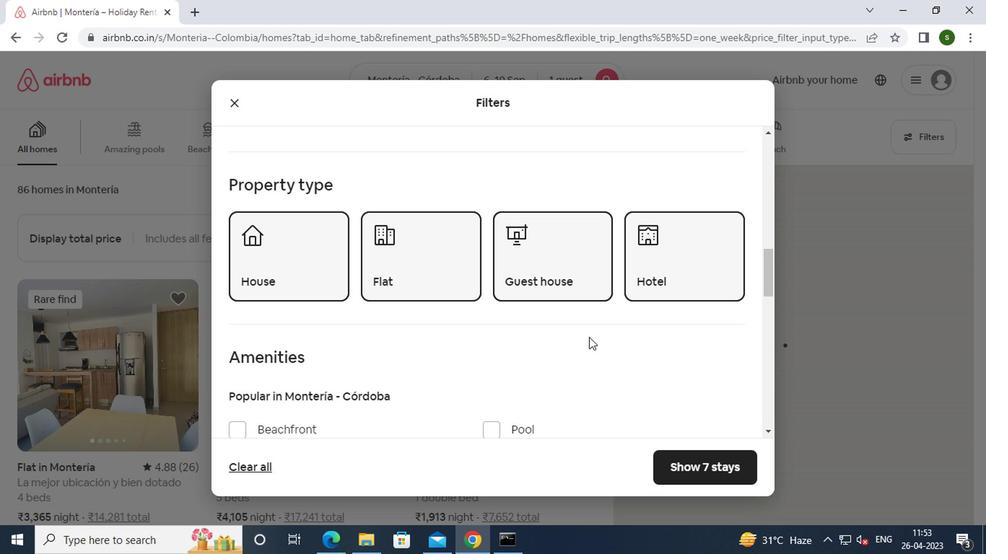 
Action: Mouse scrolled (492, 312) with delta (0, 0)
Screenshot: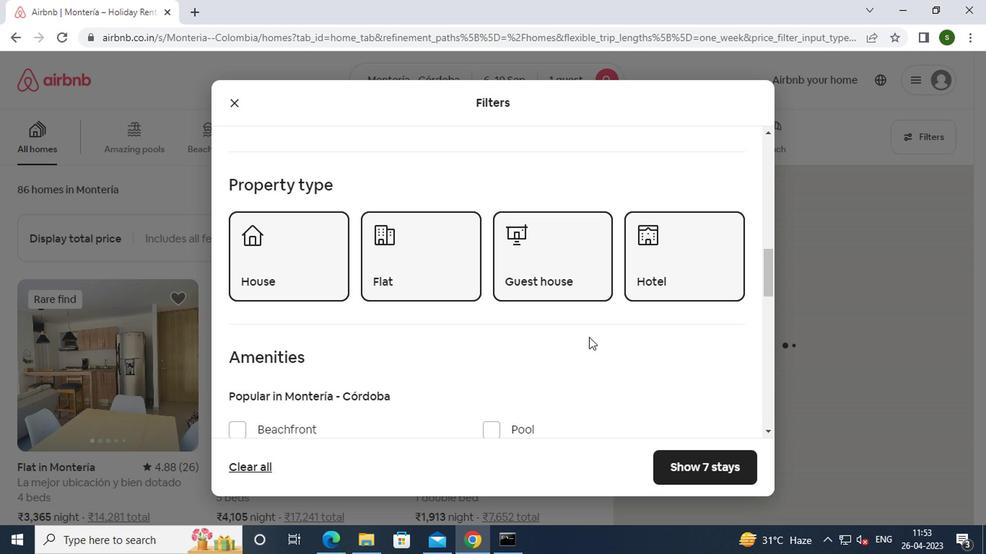 
Action: Mouse scrolled (492, 312) with delta (0, 0)
Screenshot: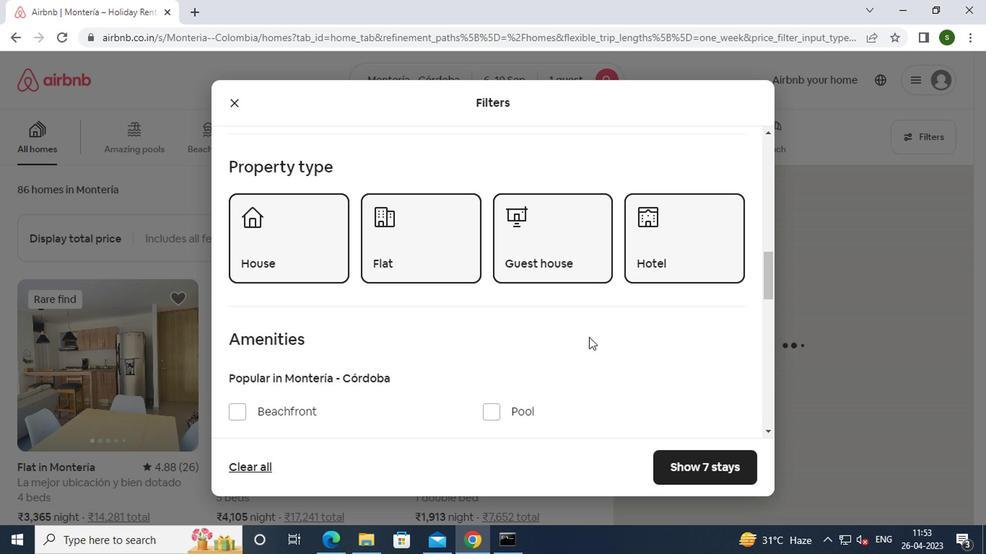 
Action: Mouse moved to (269, 298)
Screenshot: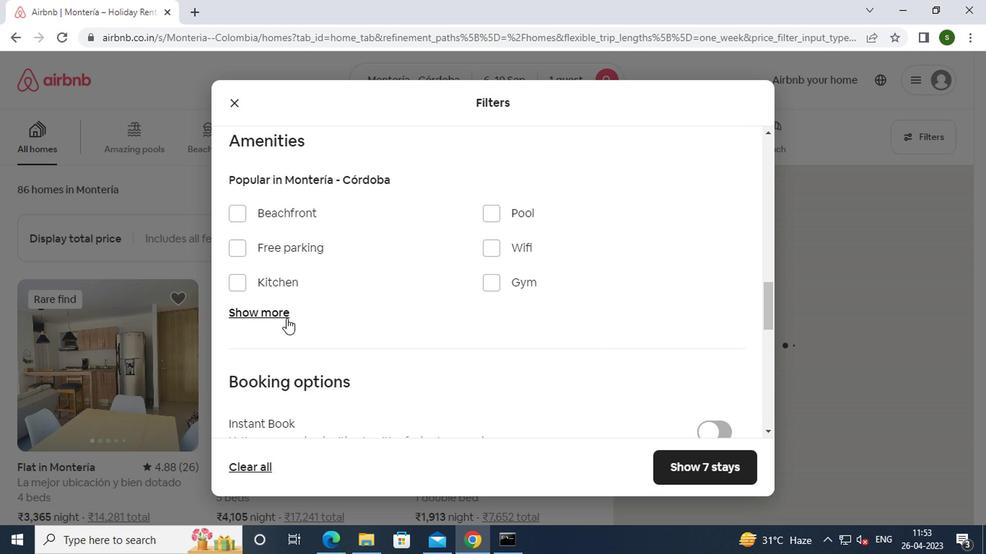
Action: Mouse pressed left at (269, 298)
Screenshot: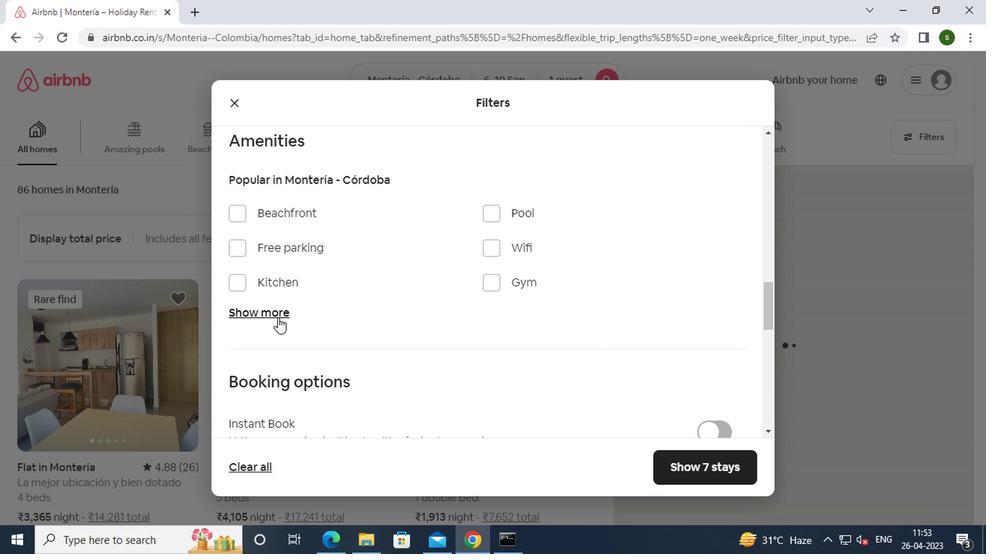 
Action: Mouse moved to (273, 333)
Screenshot: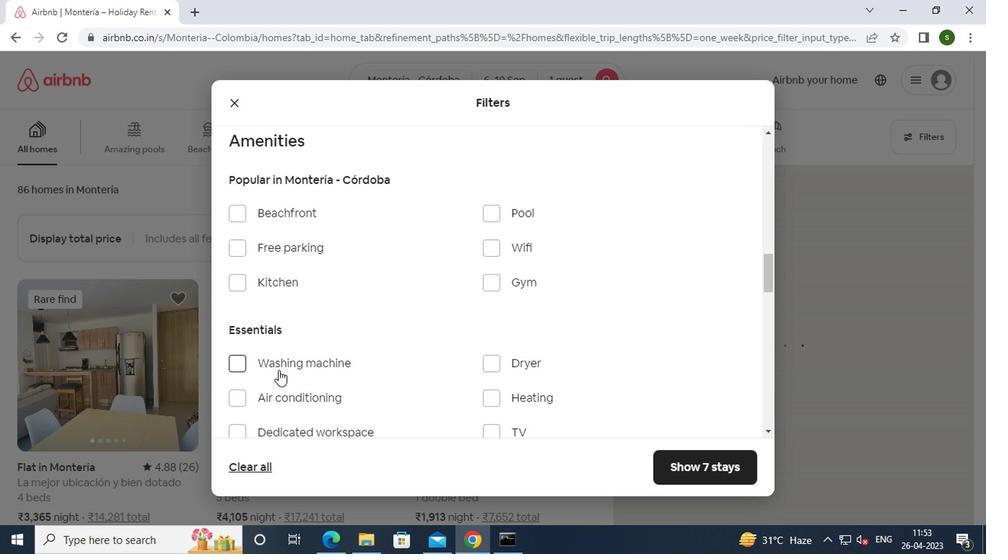 
Action: Mouse pressed left at (273, 333)
Screenshot: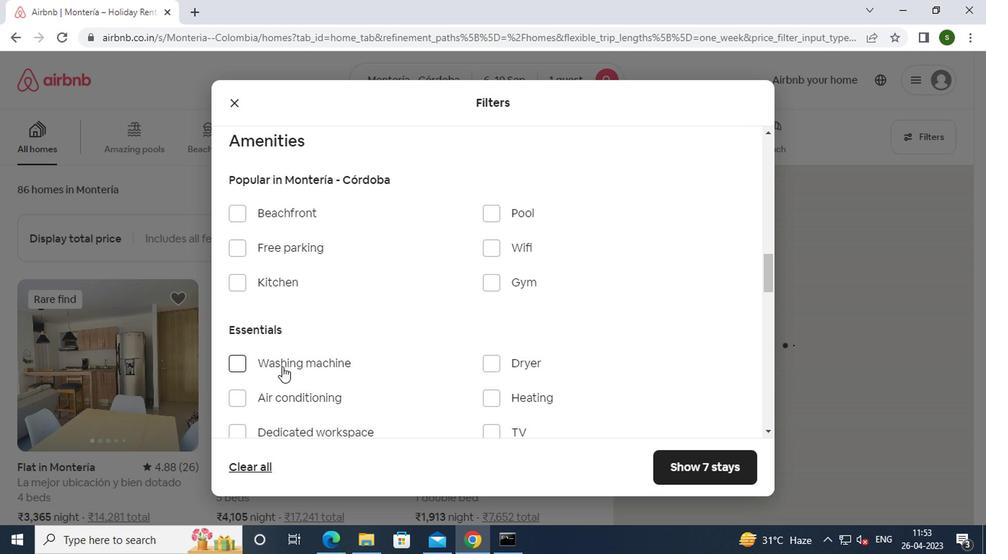 
Action: Mouse moved to (401, 320)
Screenshot: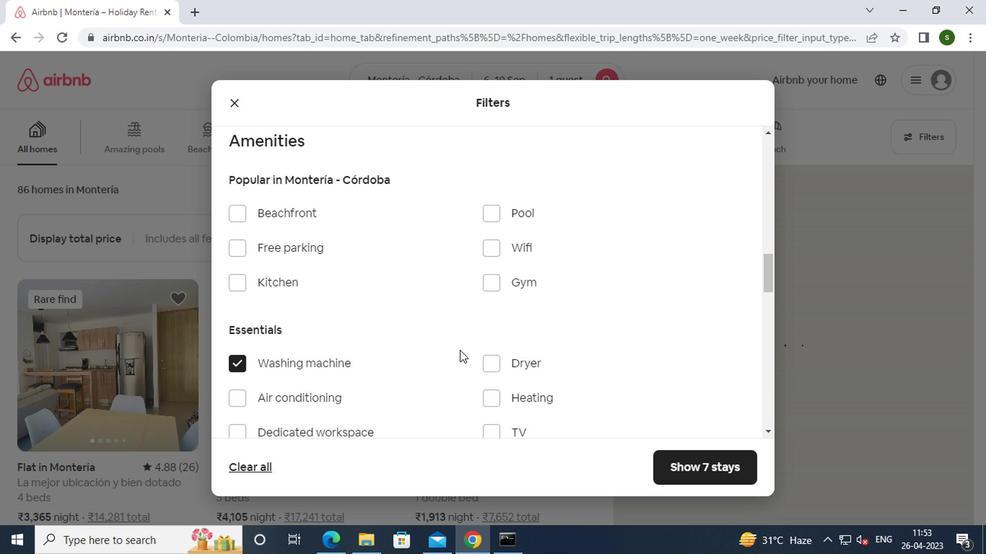 
Action: Mouse scrolled (401, 319) with delta (0, 0)
Screenshot: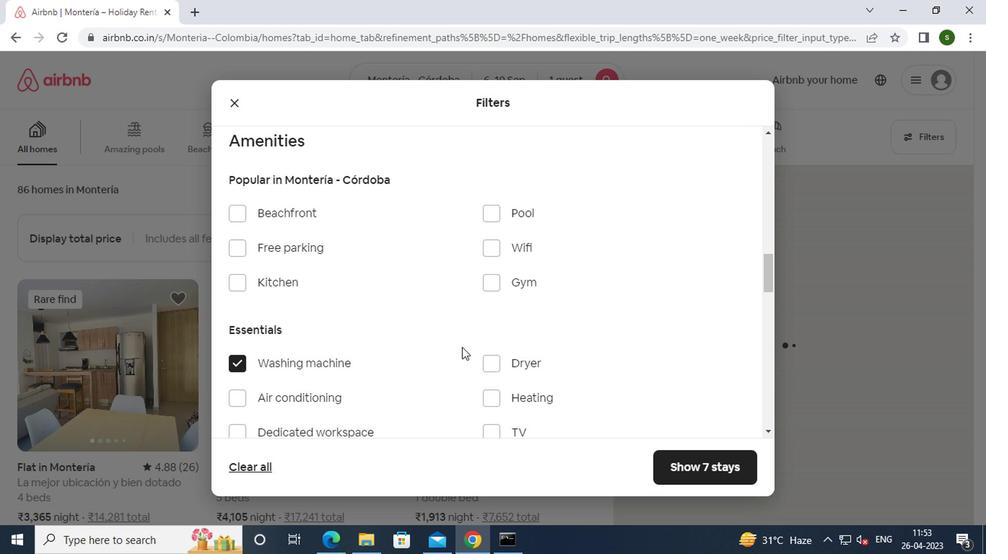 
Action: Mouse scrolled (401, 319) with delta (0, 0)
Screenshot: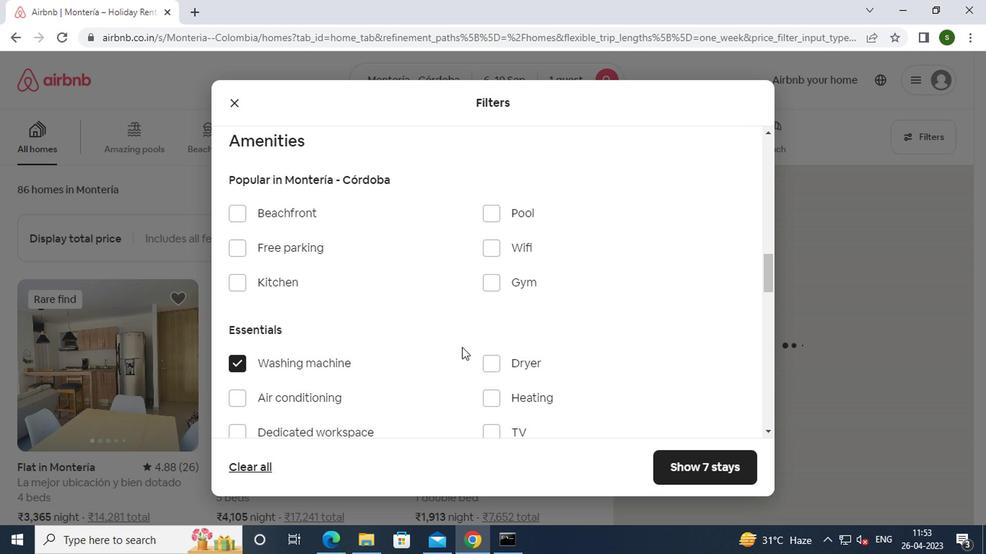 
Action: Mouse scrolled (401, 319) with delta (0, 0)
Screenshot: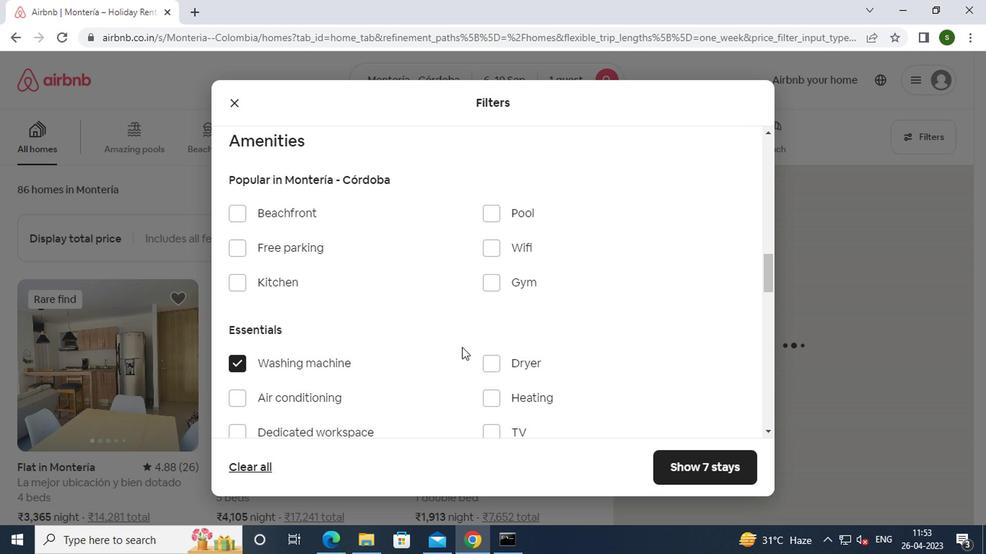 
Action: Mouse scrolled (401, 319) with delta (0, 0)
Screenshot: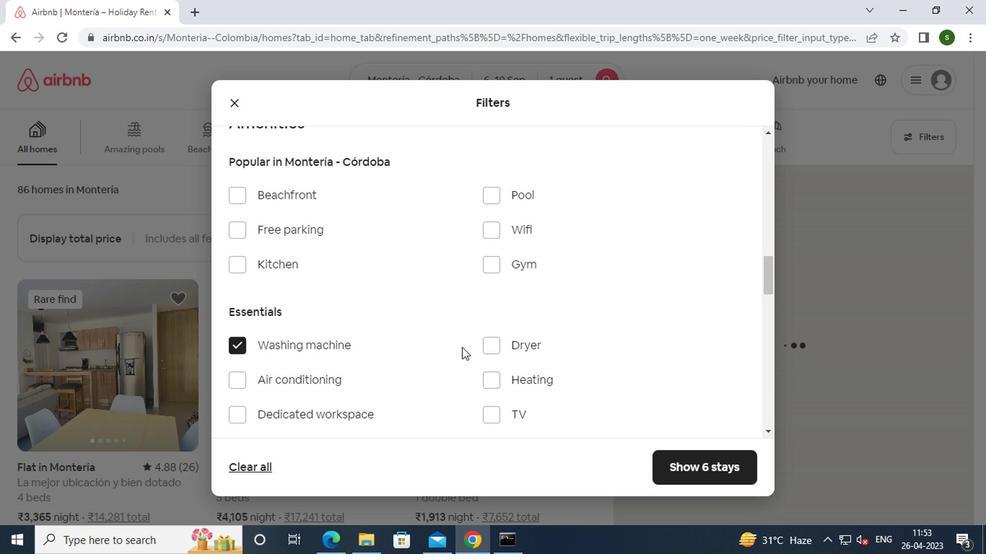 
Action: Mouse scrolled (401, 319) with delta (0, 0)
Screenshot: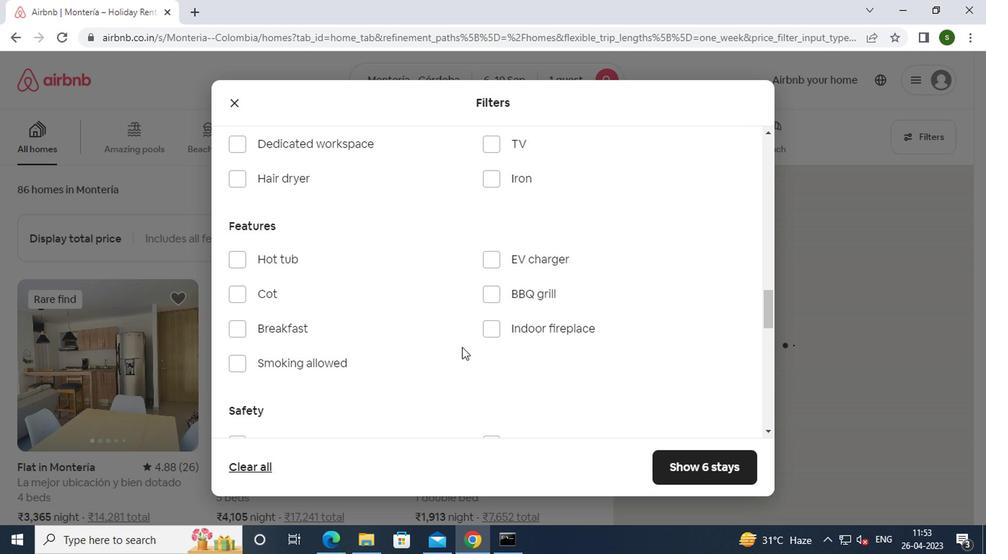 
Action: Mouse scrolled (401, 319) with delta (0, 0)
Screenshot: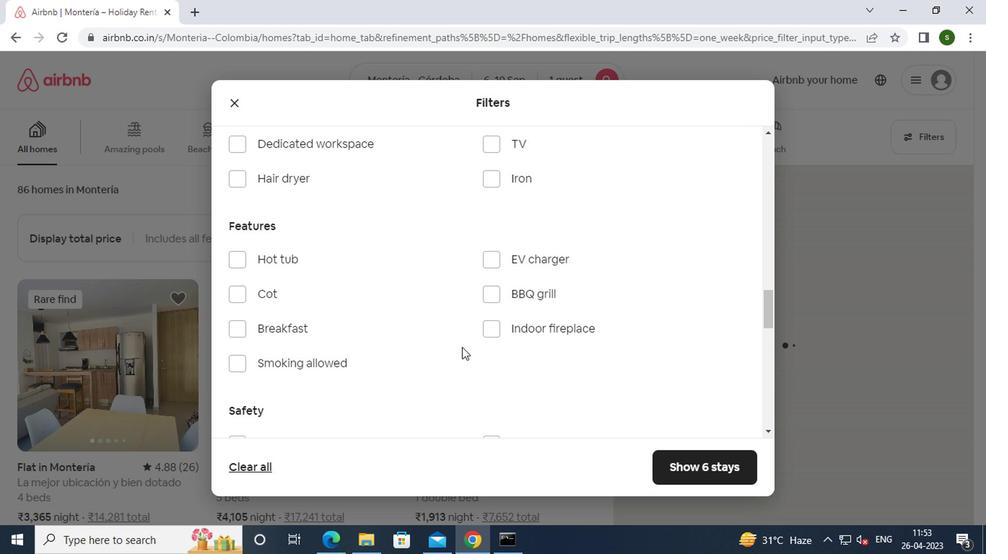 
Action: Mouse scrolled (401, 319) with delta (0, 0)
Screenshot: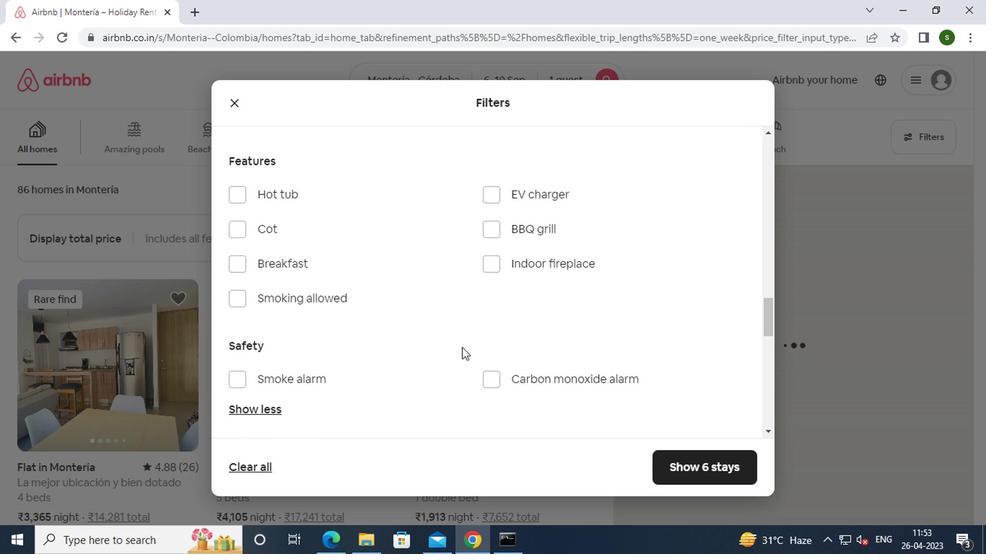 
Action: Mouse scrolled (401, 319) with delta (0, 0)
Screenshot: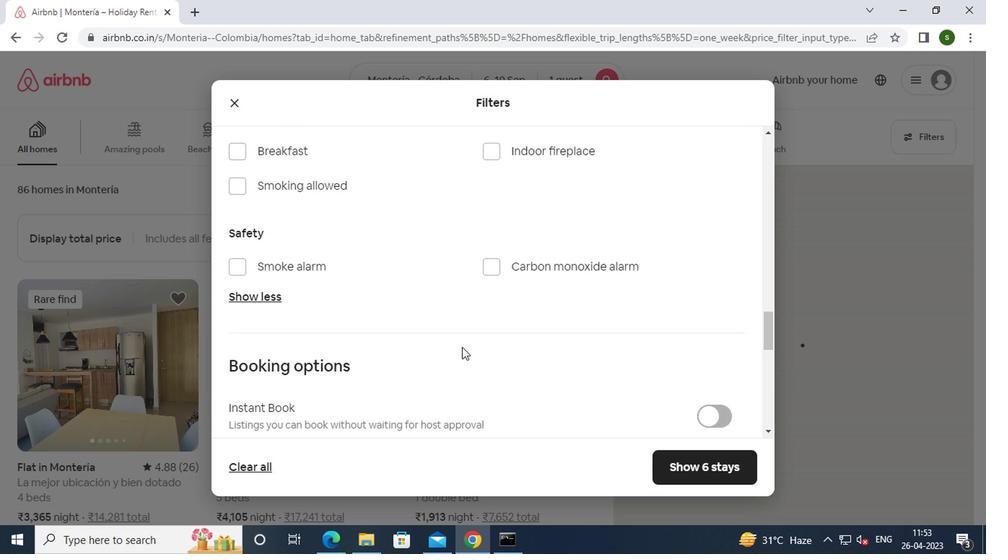
Action: Mouse moved to (582, 323)
Screenshot: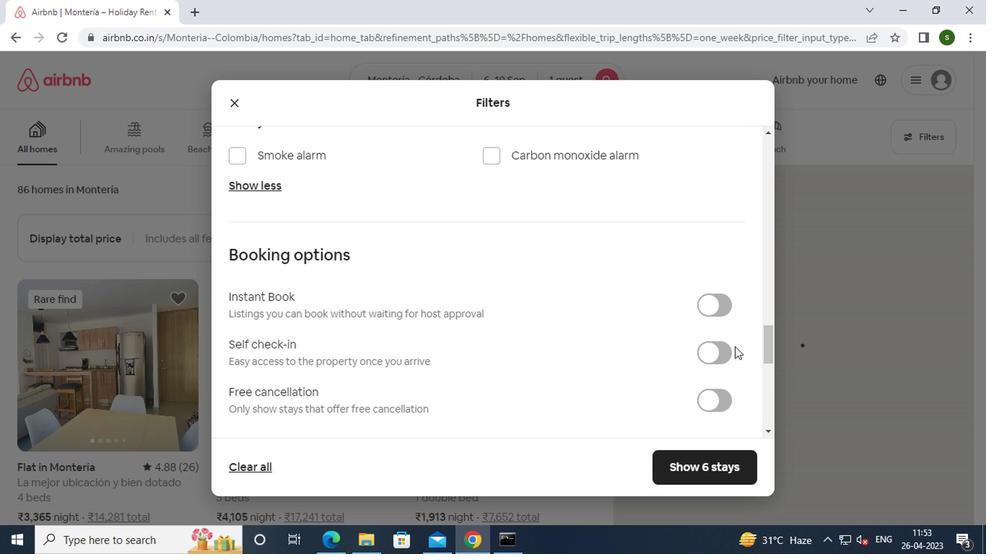 
Action: Mouse pressed left at (582, 323)
Screenshot: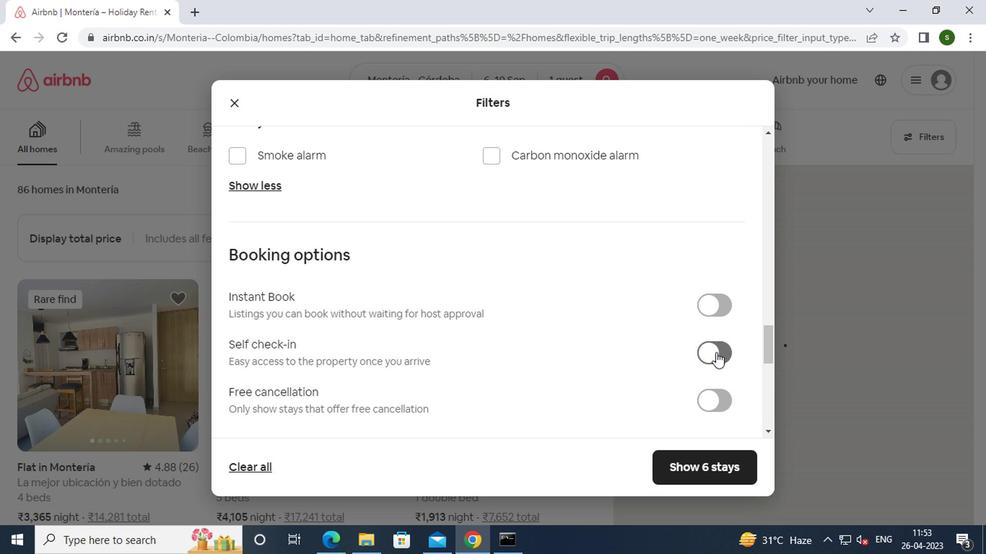 
Action: Mouse moved to (487, 302)
Screenshot: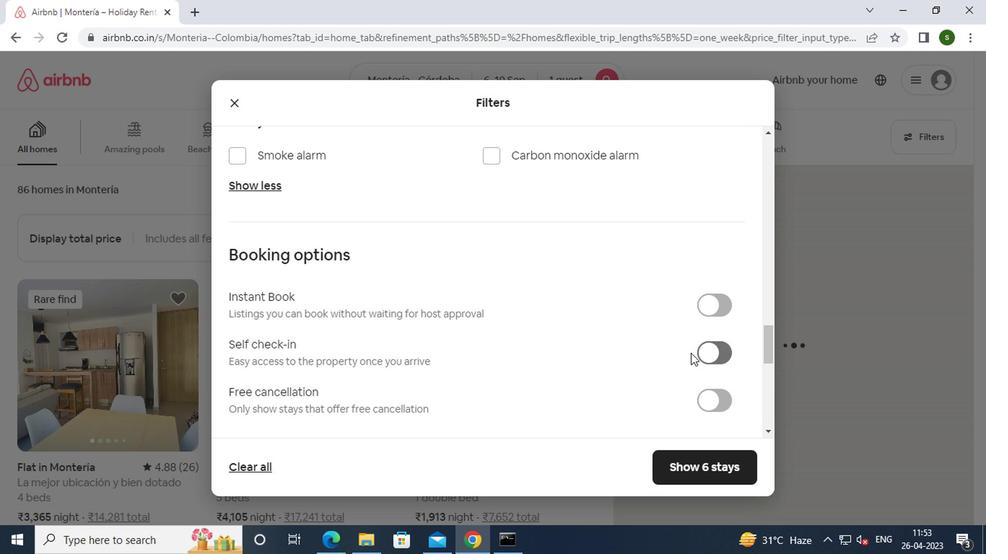 
Action: Mouse scrolled (487, 301) with delta (0, 0)
Screenshot: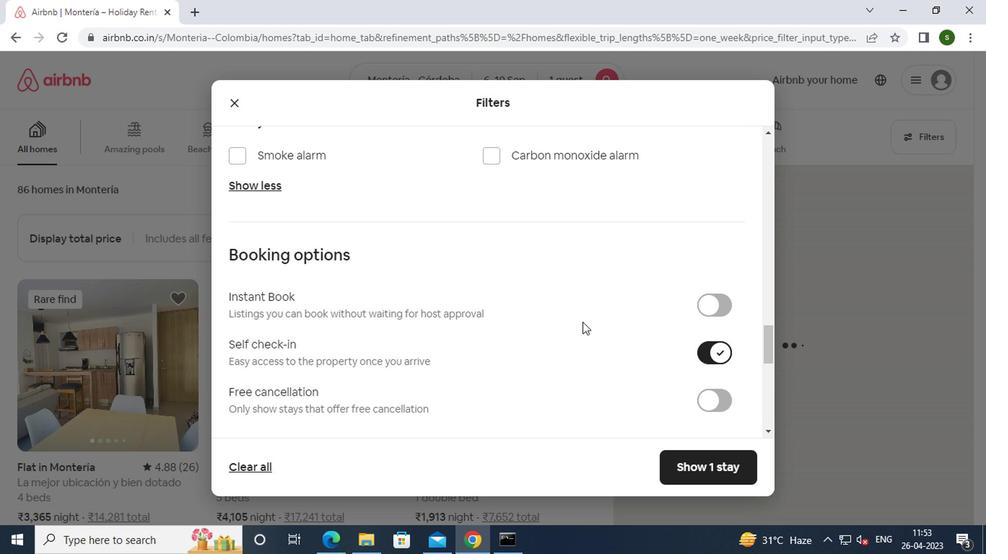 
Action: Mouse scrolled (487, 301) with delta (0, 0)
Screenshot: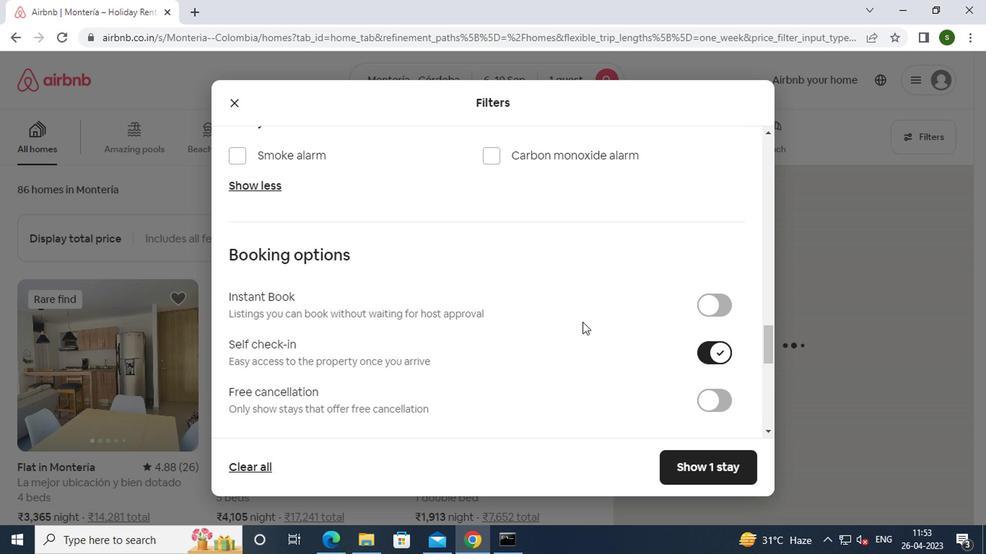
Action: Mouse scrolled (487, 301) with delta (0, 0)
Screenshot: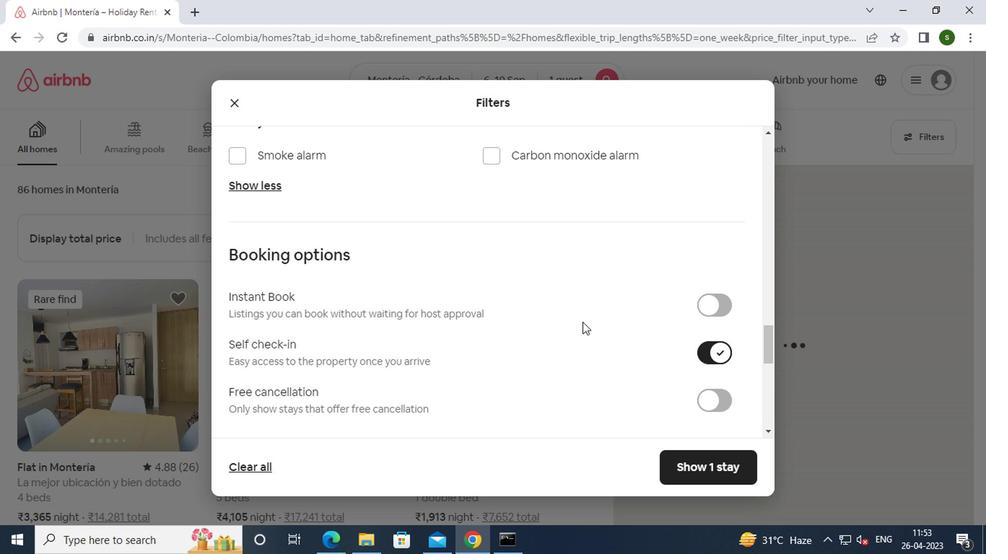 
Action: Mouse scrolled (487, 301) with delta (0, 0)
Screenshot: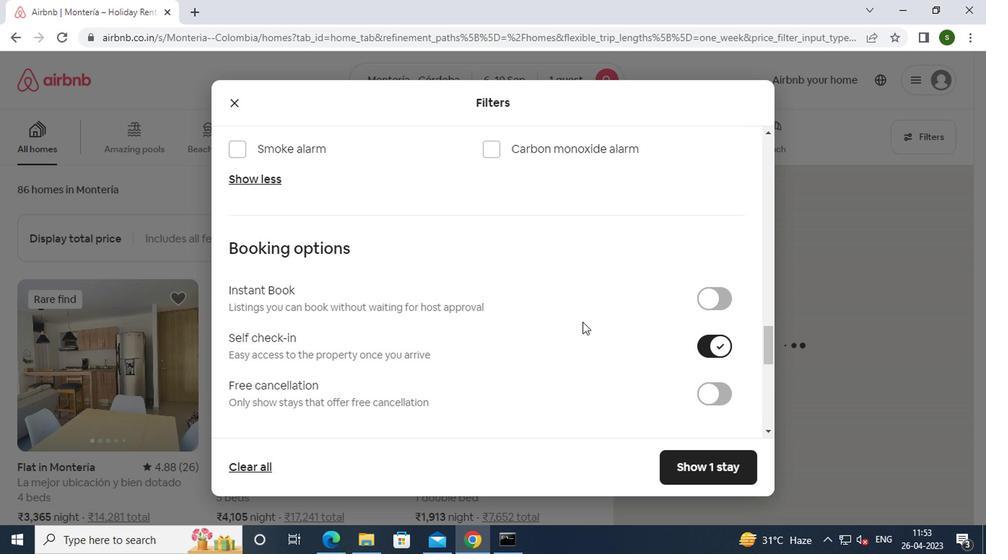
Action: Mouse scrolled (487, 301) with delta (0, 0)
Screenshot: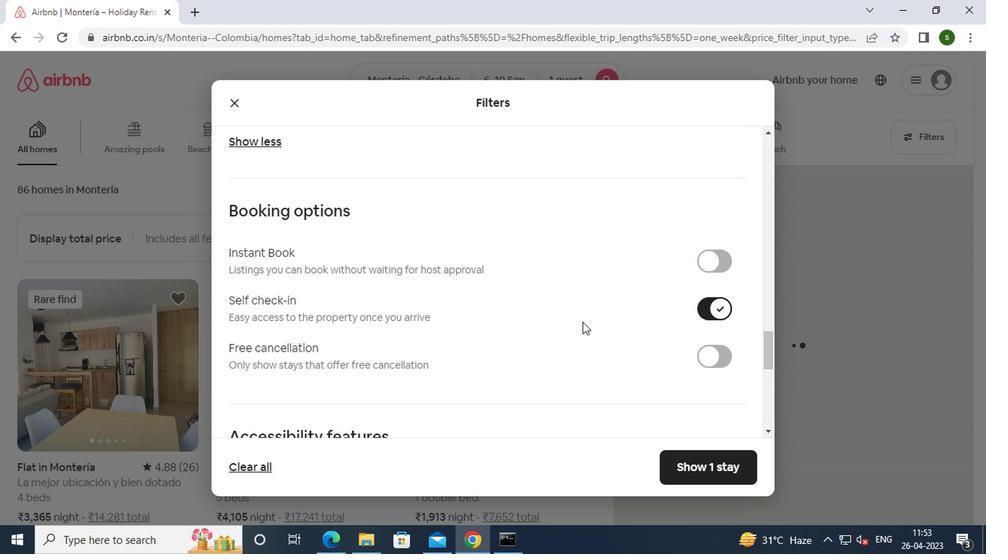 
Action: Mouse scrolled (487, 301) with delta (0, 0)
Screenshot: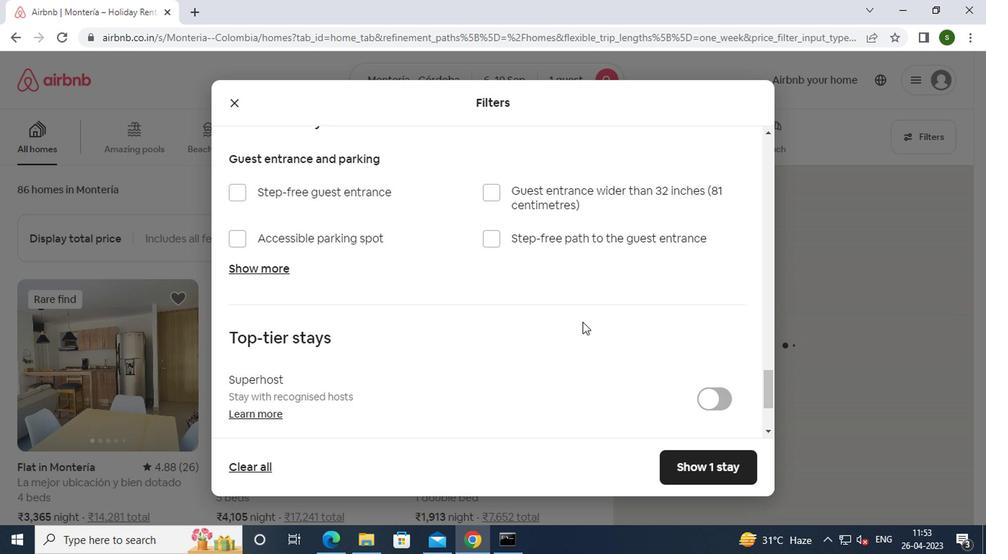
Action: Mouse scrolled (487, 301) with delta (0, 0)
Screenshot: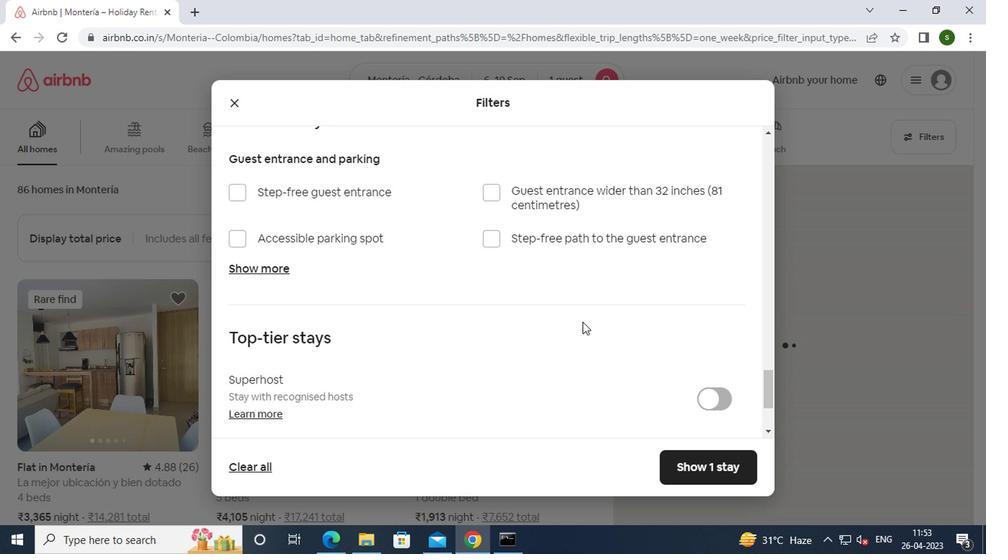 
Action: Mouse scrolled (487, 301) with delta (0, 0)
Screenshot: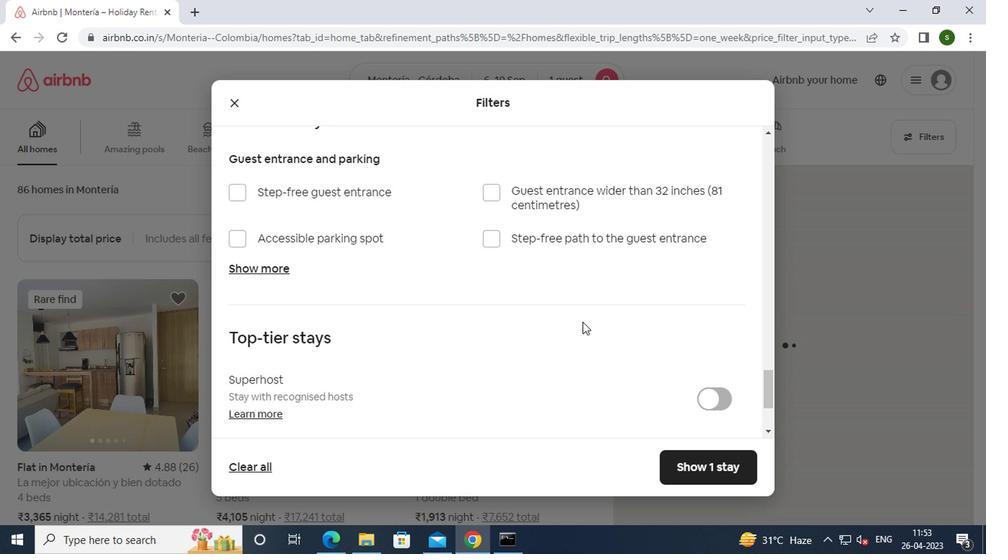 
Action: Mouse scrolled (487, 301) with delta (0, 0)
Screenshot: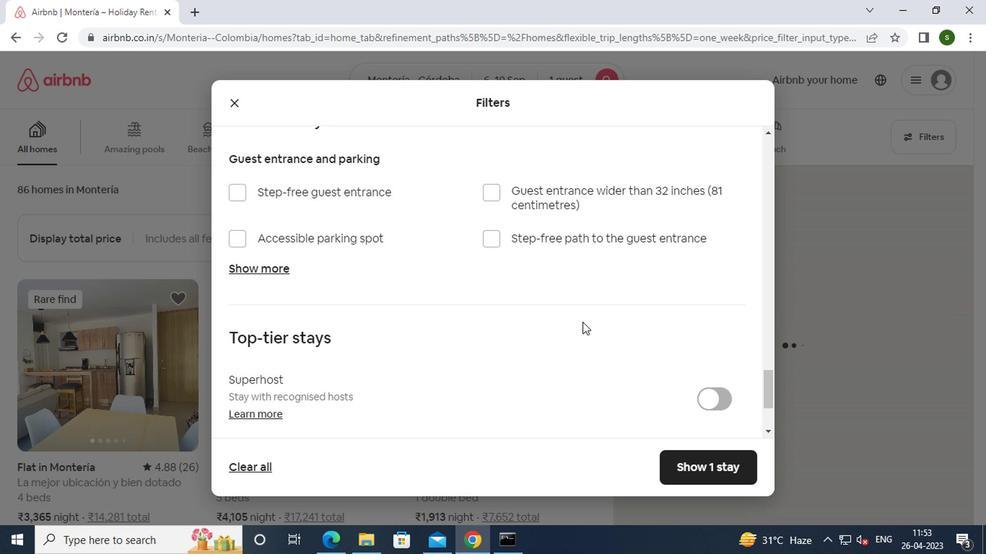 
Action: Mouse scrolled (487, 301) with delta (0, 0)
Screenshot: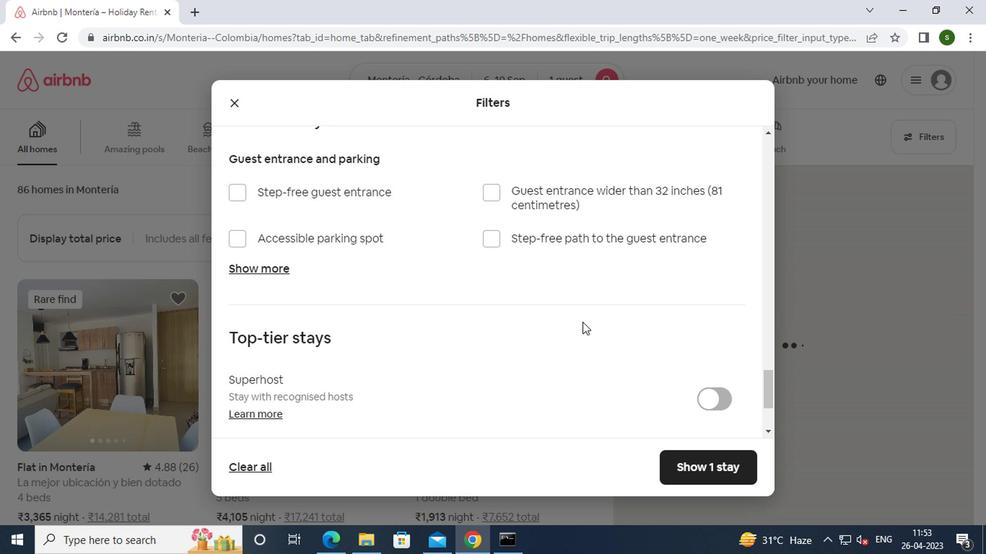 
Action: Mouse moved to (284, 353)
Screenshot: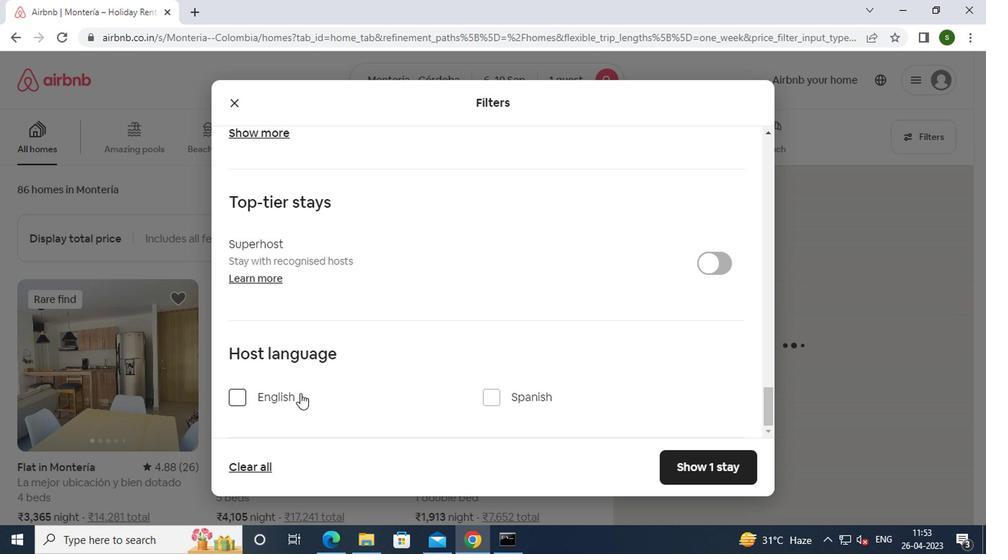 
Action: Mouse pressed left at (284, 353)
Screenshot: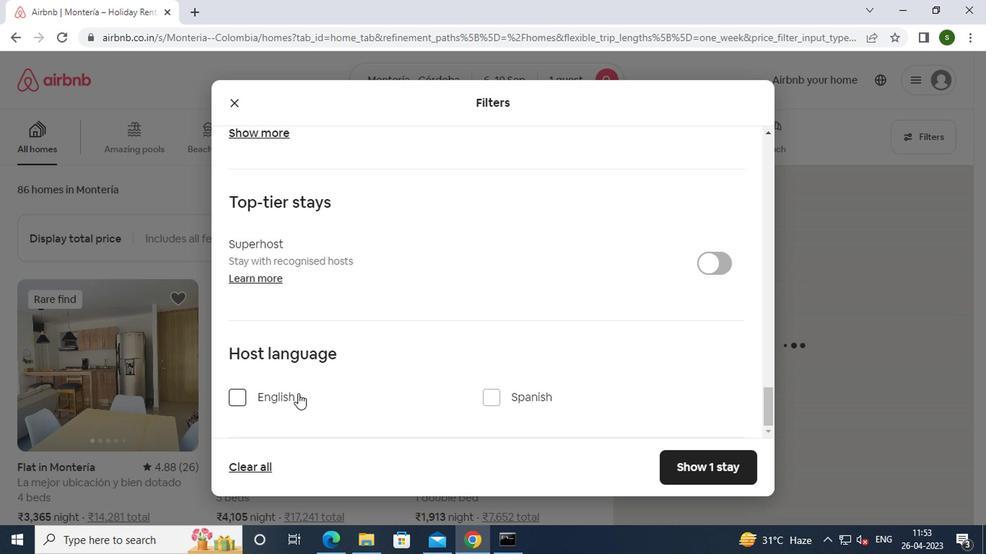 
Action: Mouse moved to (566, 410)
Screenshot: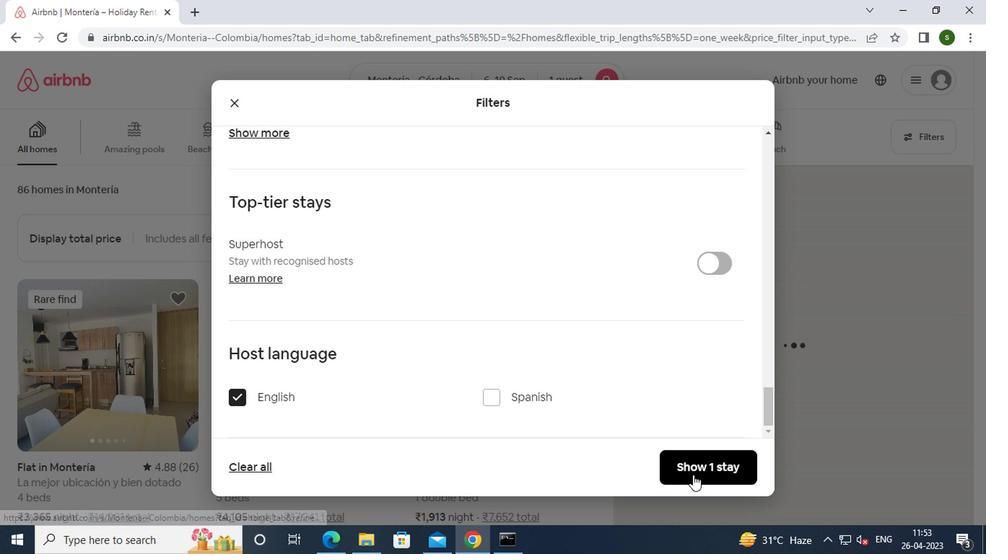 
Action: Mouse pressed left at (566, 410)
Screenshot: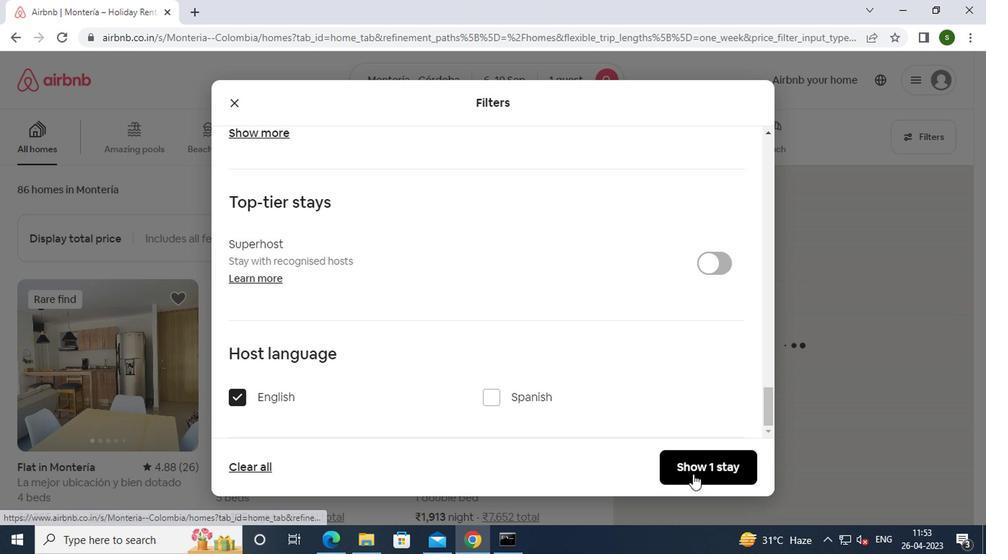 
Action: Mouse moved to (566, 410)
Screenshot: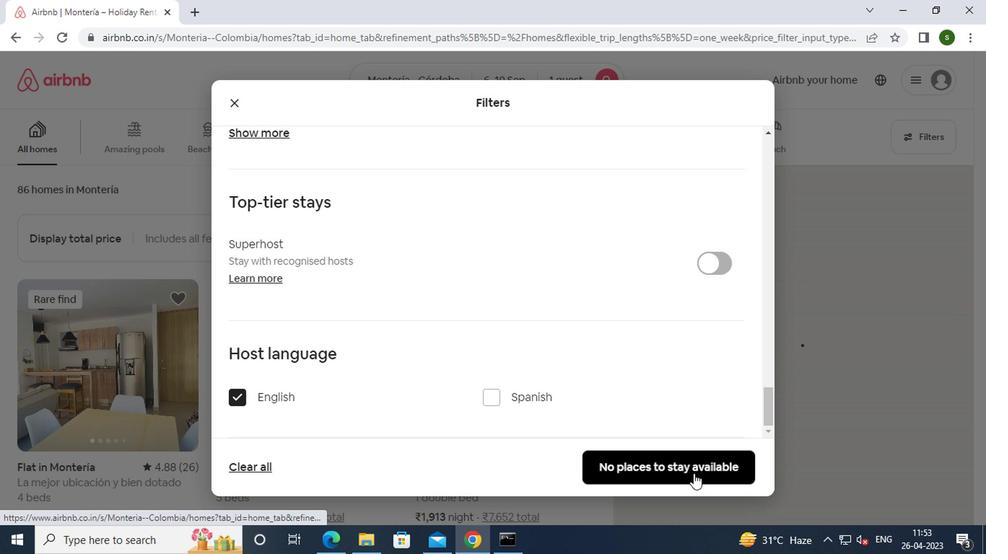 
